 Task: Find connections with filter location Sint-Katelijne-Waver with filter topic #Whatinspiresmewith filter profile language Spanish with filter current company Zepto with filter school Siva Sivani Institute Of Management with filter industry Internet News with filter service category Web Design with filter keywords title Social Worker
Action: Mouse scrolled (798, 733) with delta (0, 1)
Screenshot: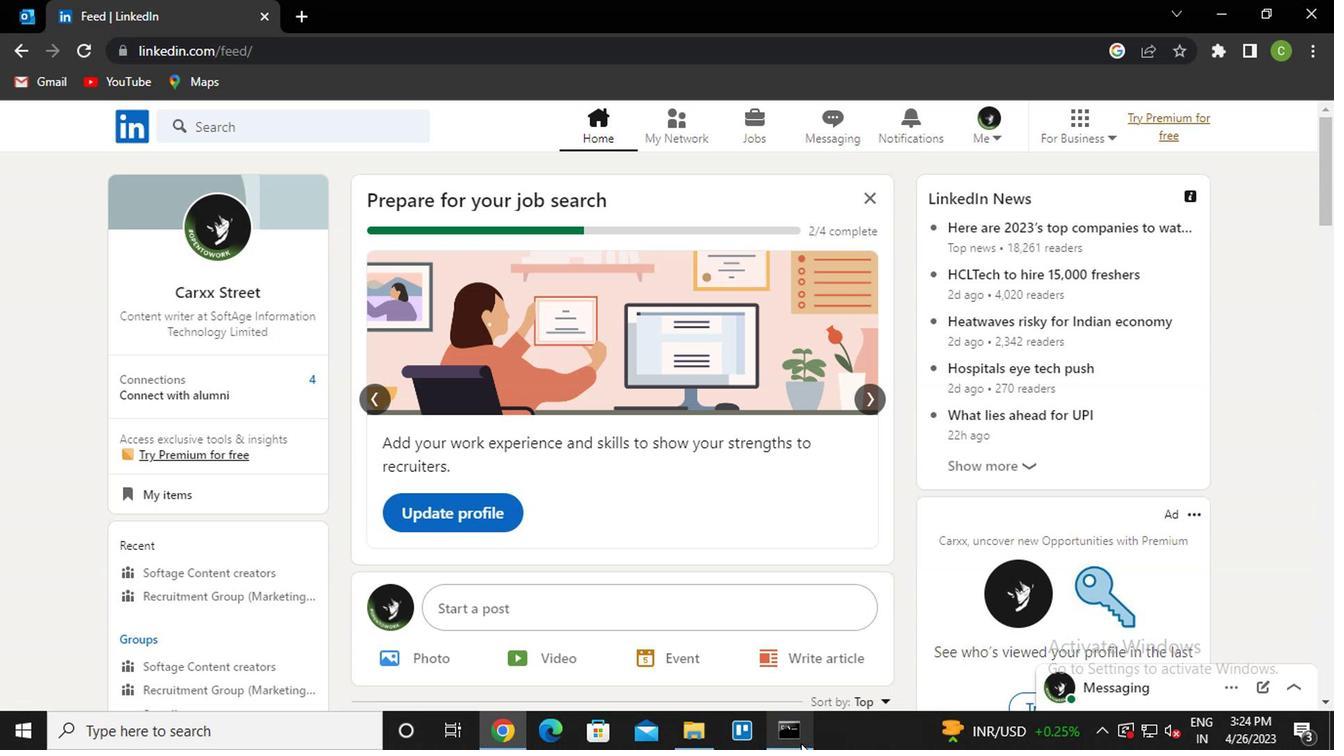 
Action: Mouse moved to (706, 125)
Screenshot: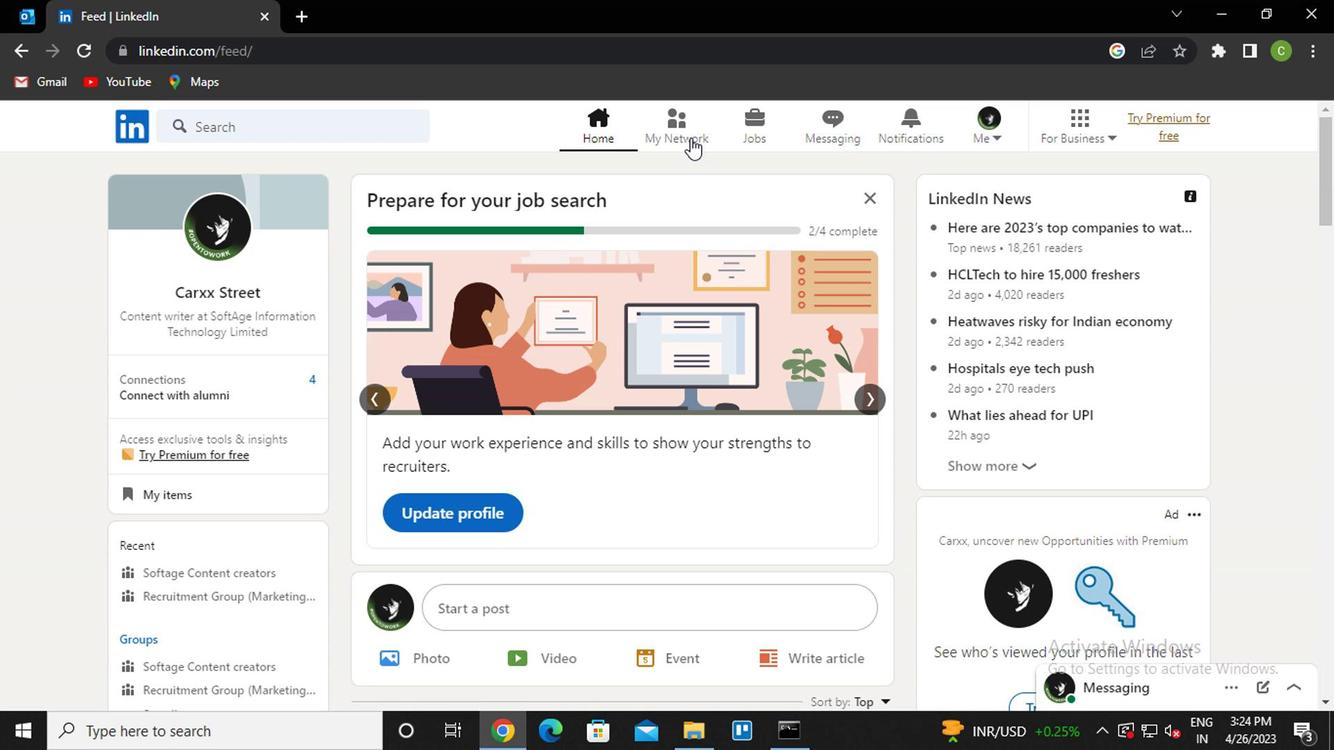 
Action: Mouse pressed left at (706, 125)
Screenshot: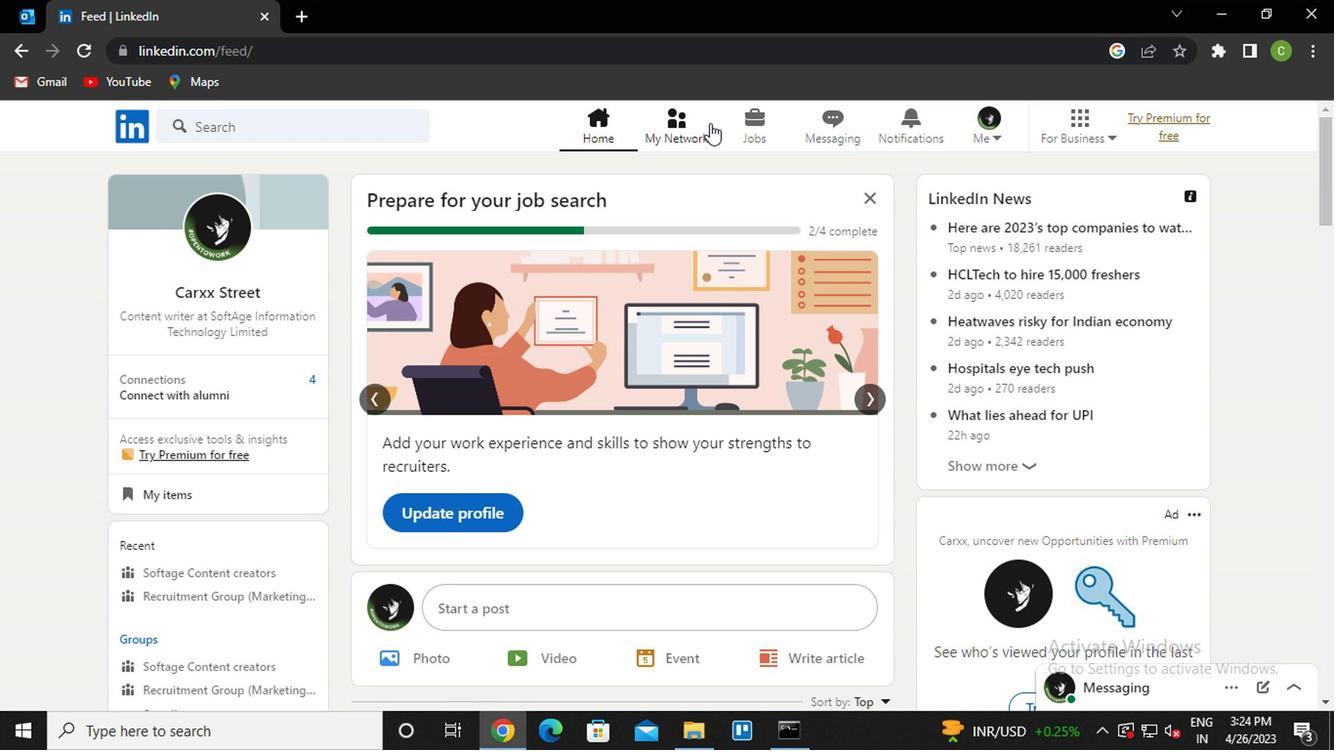 
Action: Mouse moved to (266, 248)
Screenshot: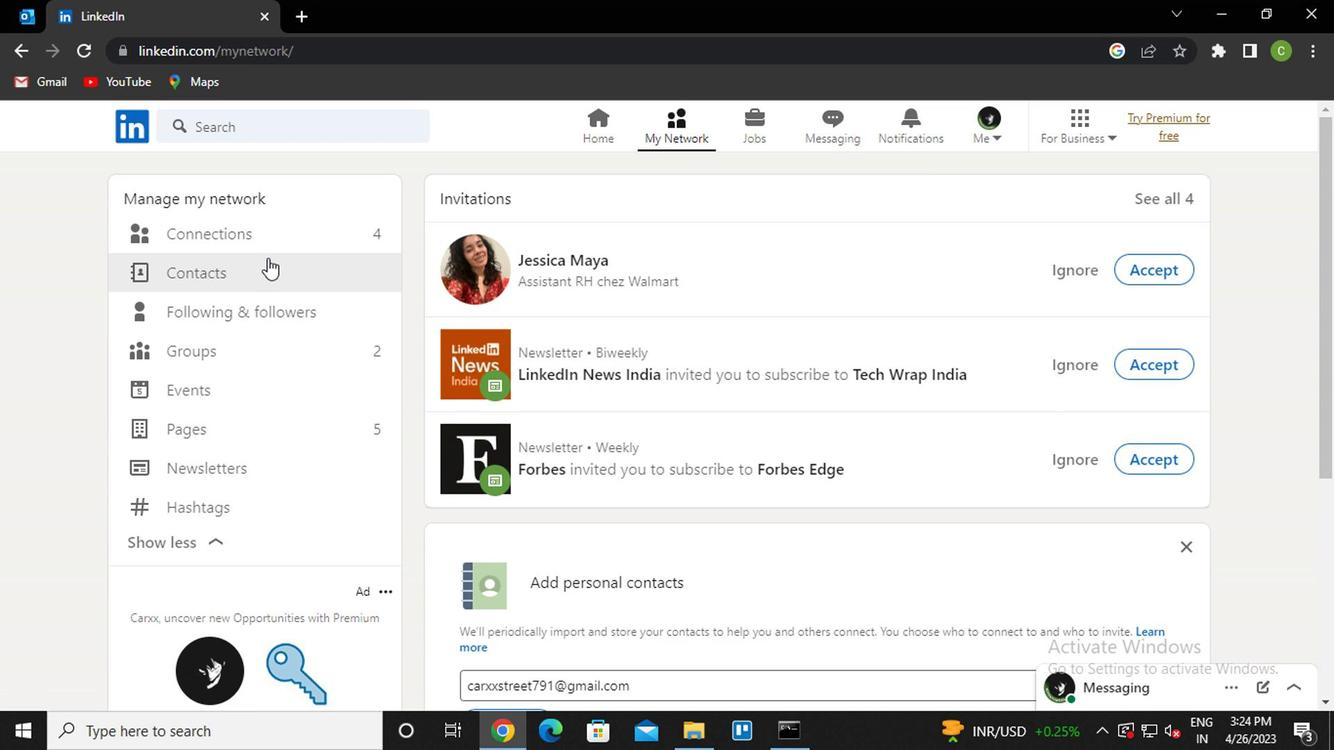 
Action: Mouse pressed left at (266, 248)
Screenshot: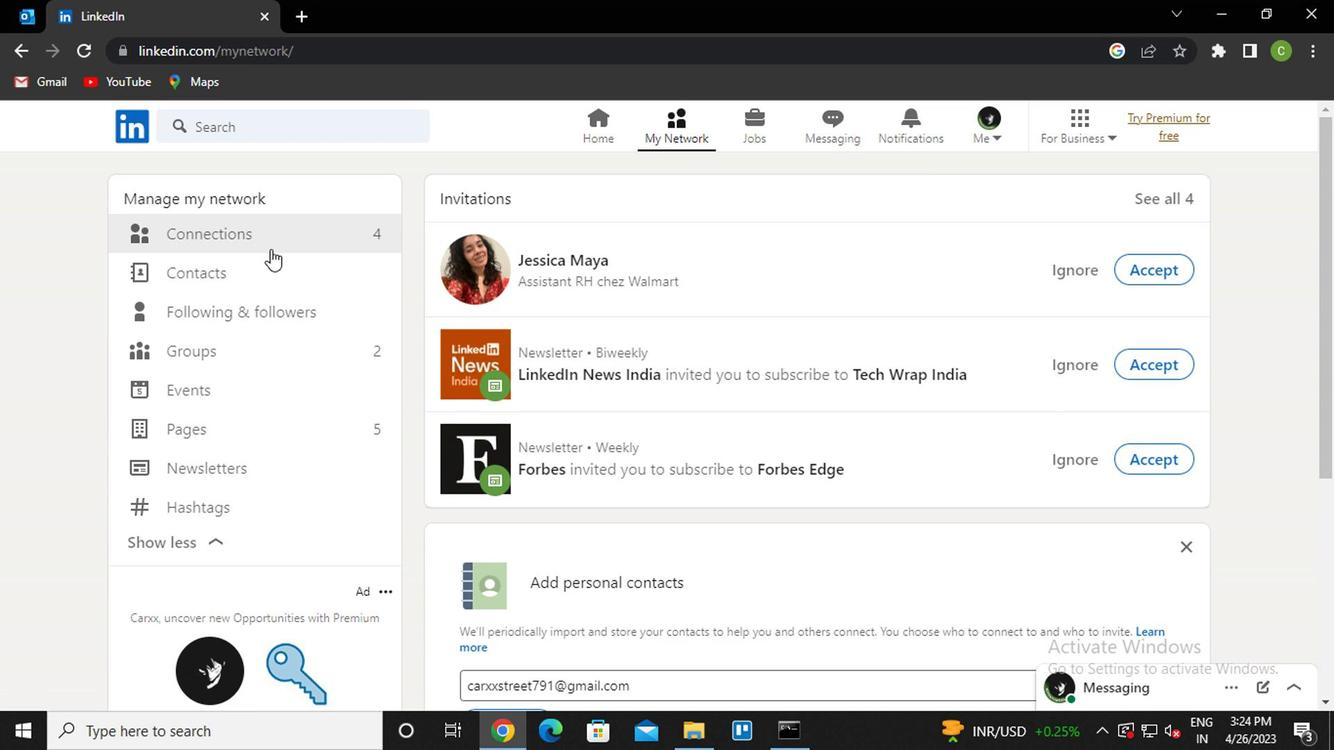 
Action: Mouse moved to (284, 239)
Screenshot: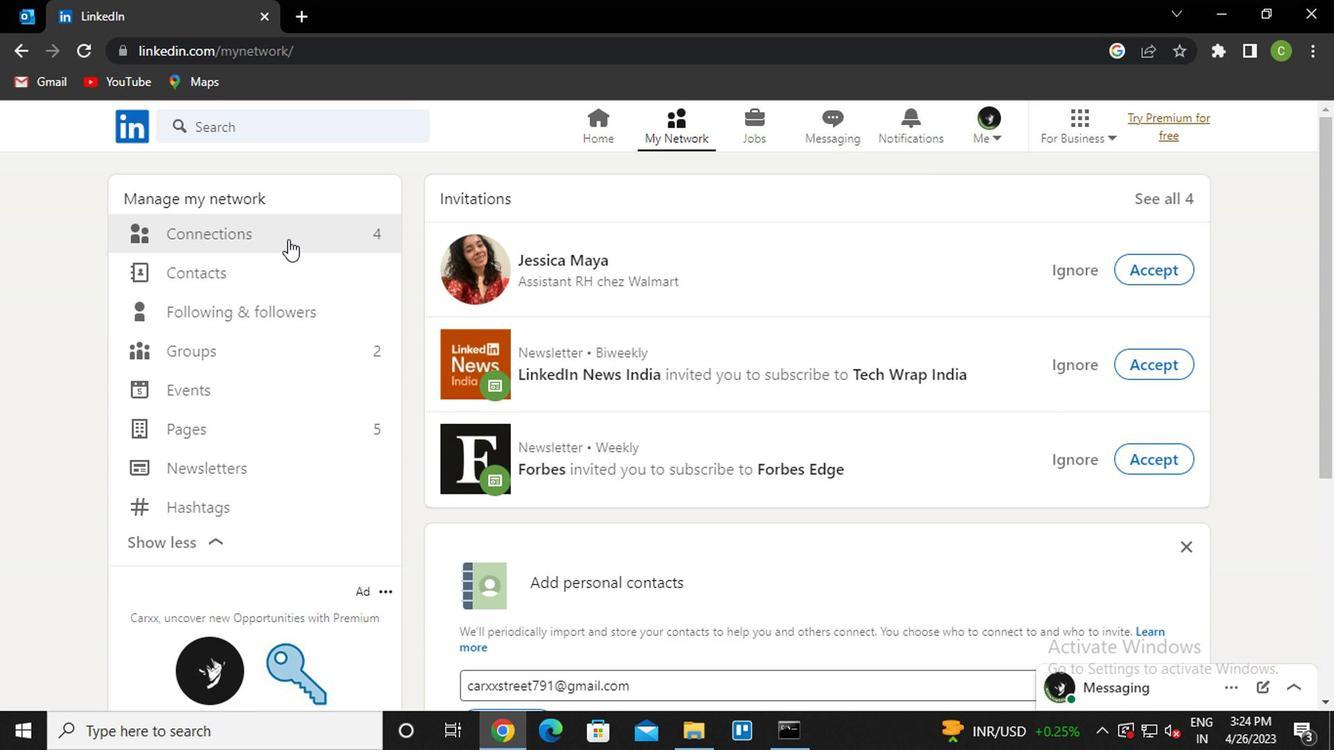 
Action: Mouse pressed left at (284, 239)
Screenshot: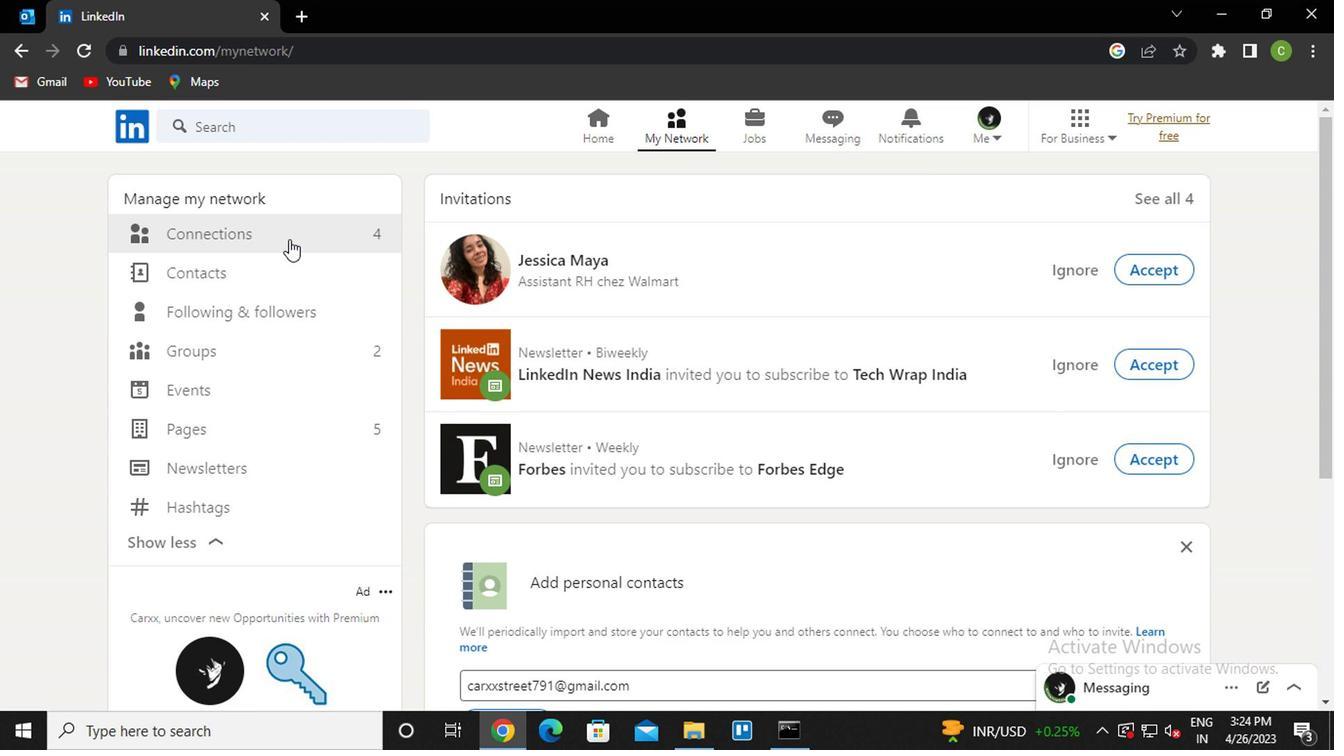 
Action: Mouse moved to (845, 240)
Screenshot: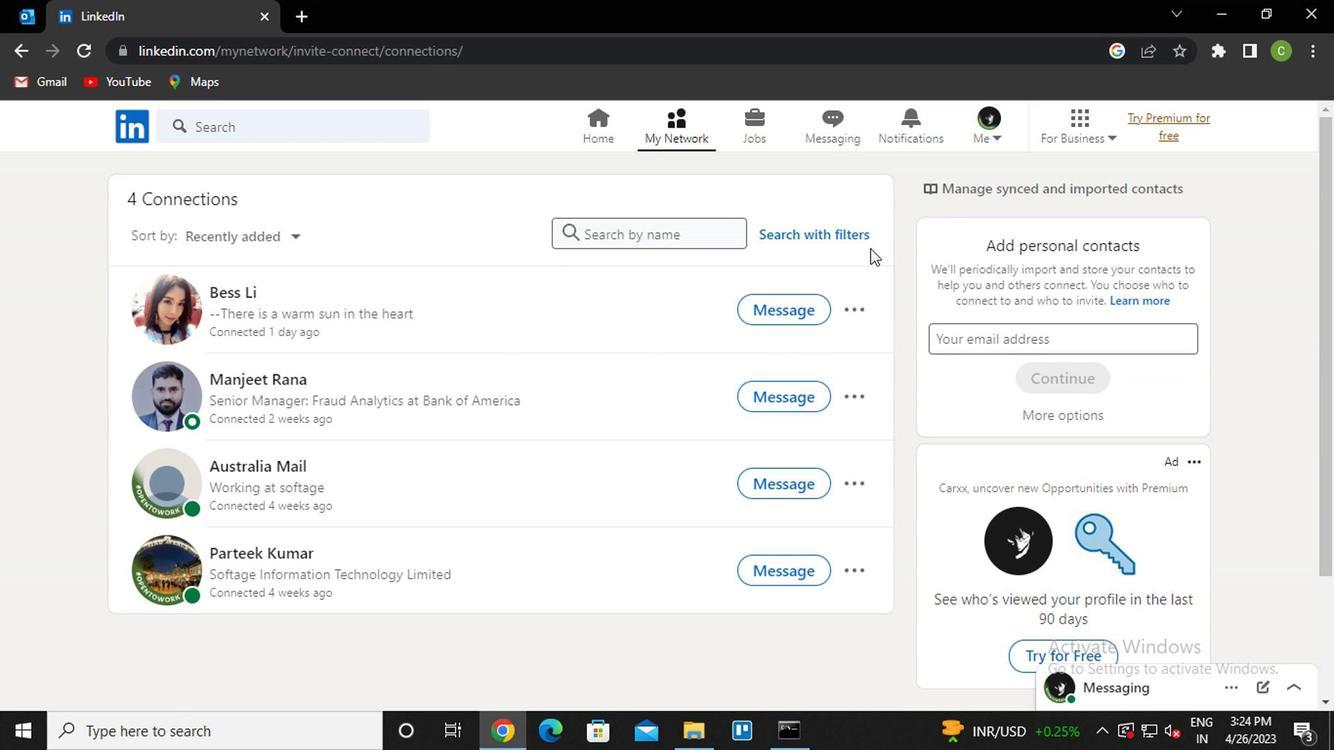 
Action: Mouse pressed left at (845, 240)
Screenshot: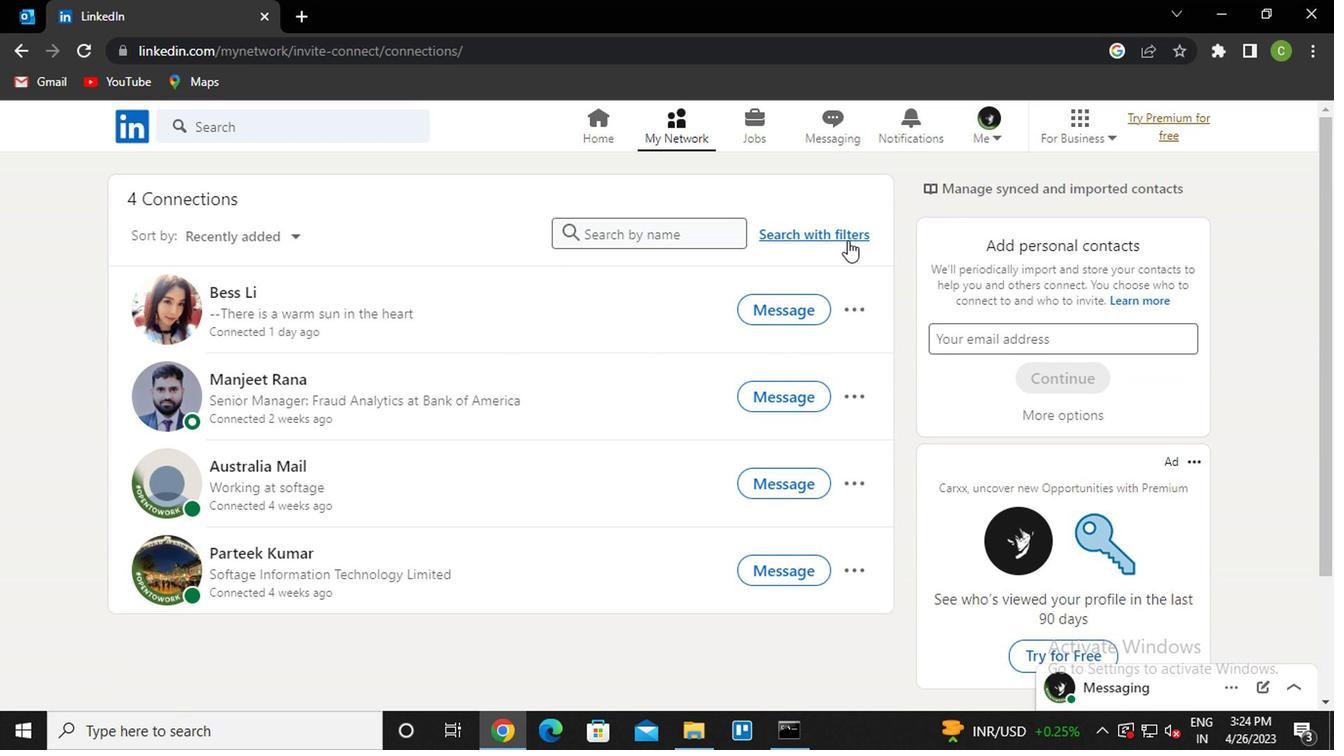 
Action: Mouse moved to (650, 168)
Screenshot: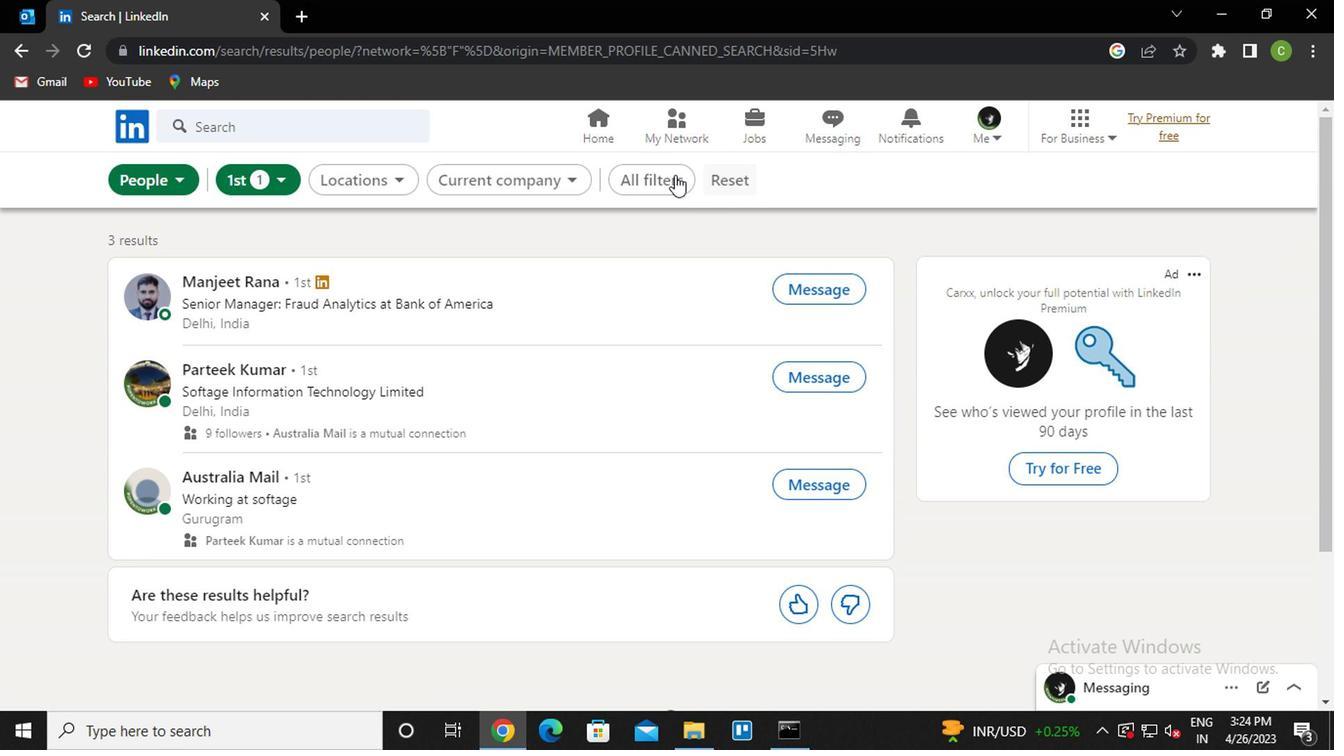 
Action: Mouse pressed left at (650, 168)
Screenshot: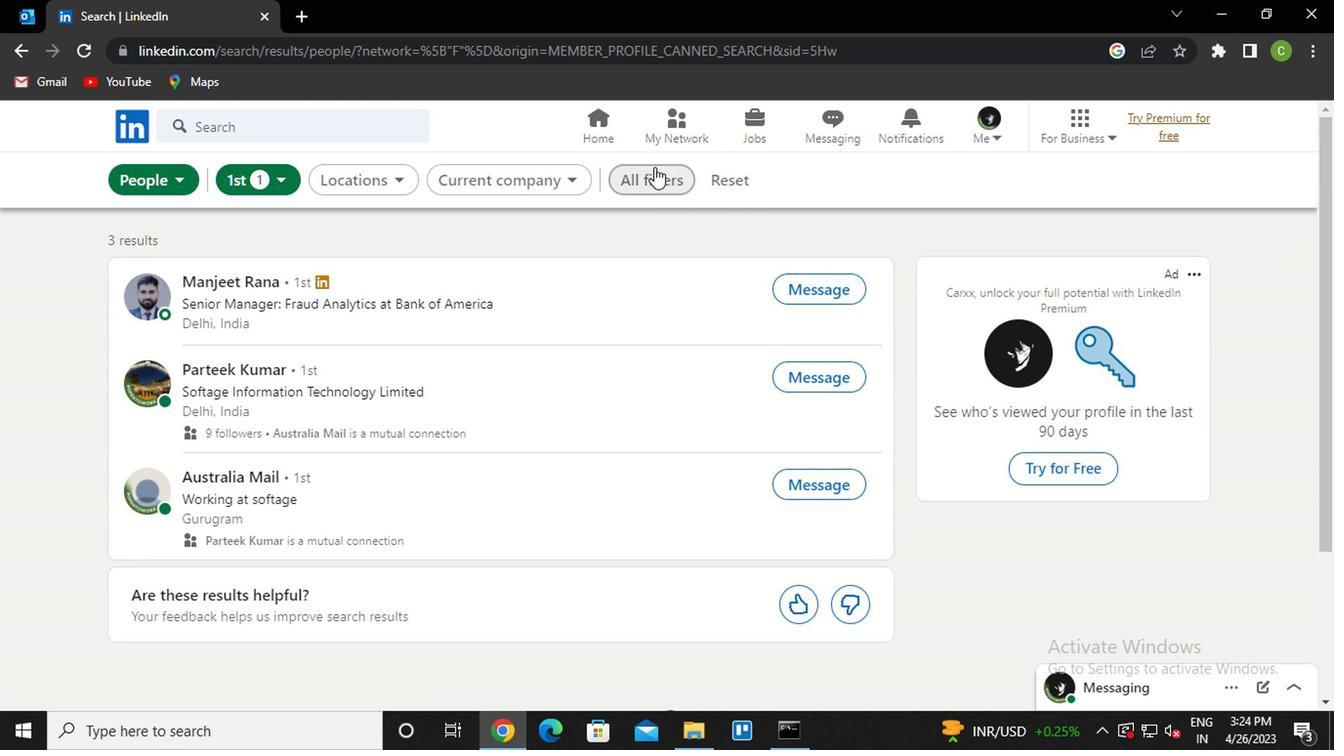 
Action: Mouse moved to (1071, 413)
Screenshot: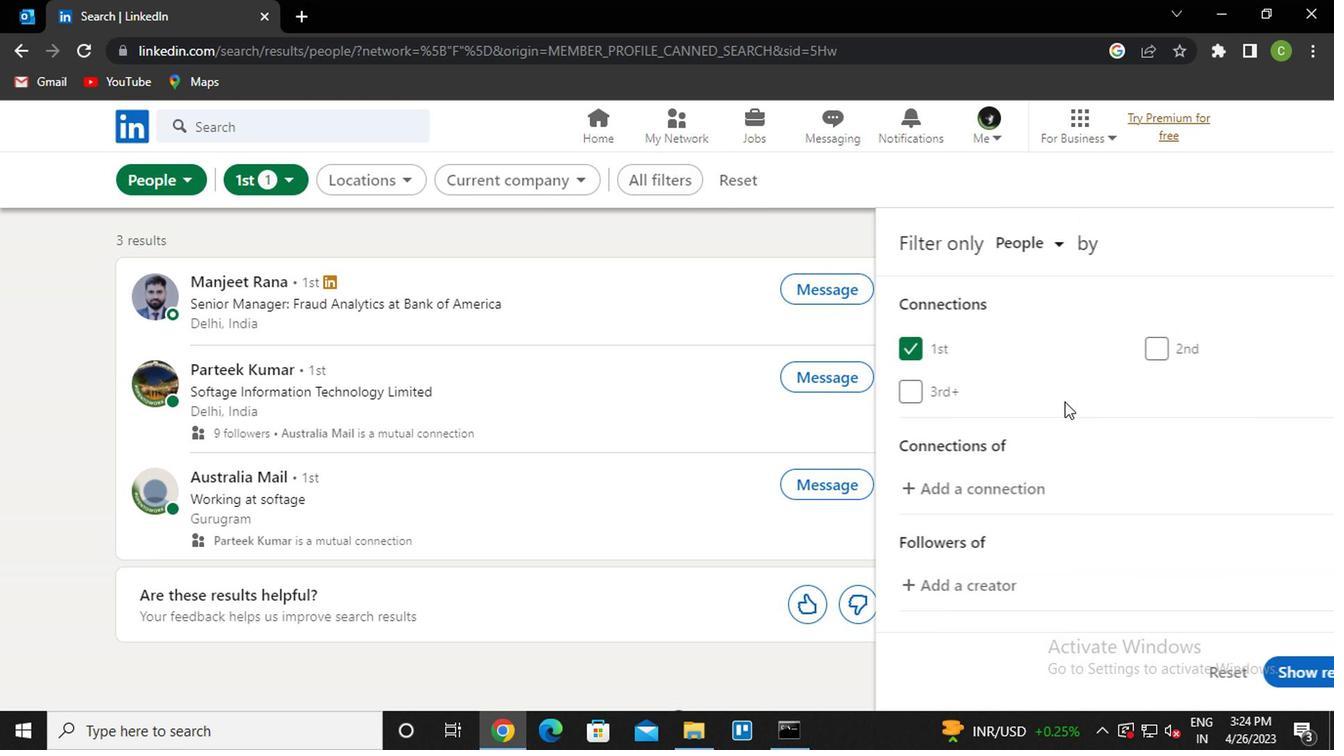 
Action: Mouse scrolled (1071, 412) with delta (0, 0)
Screenshot: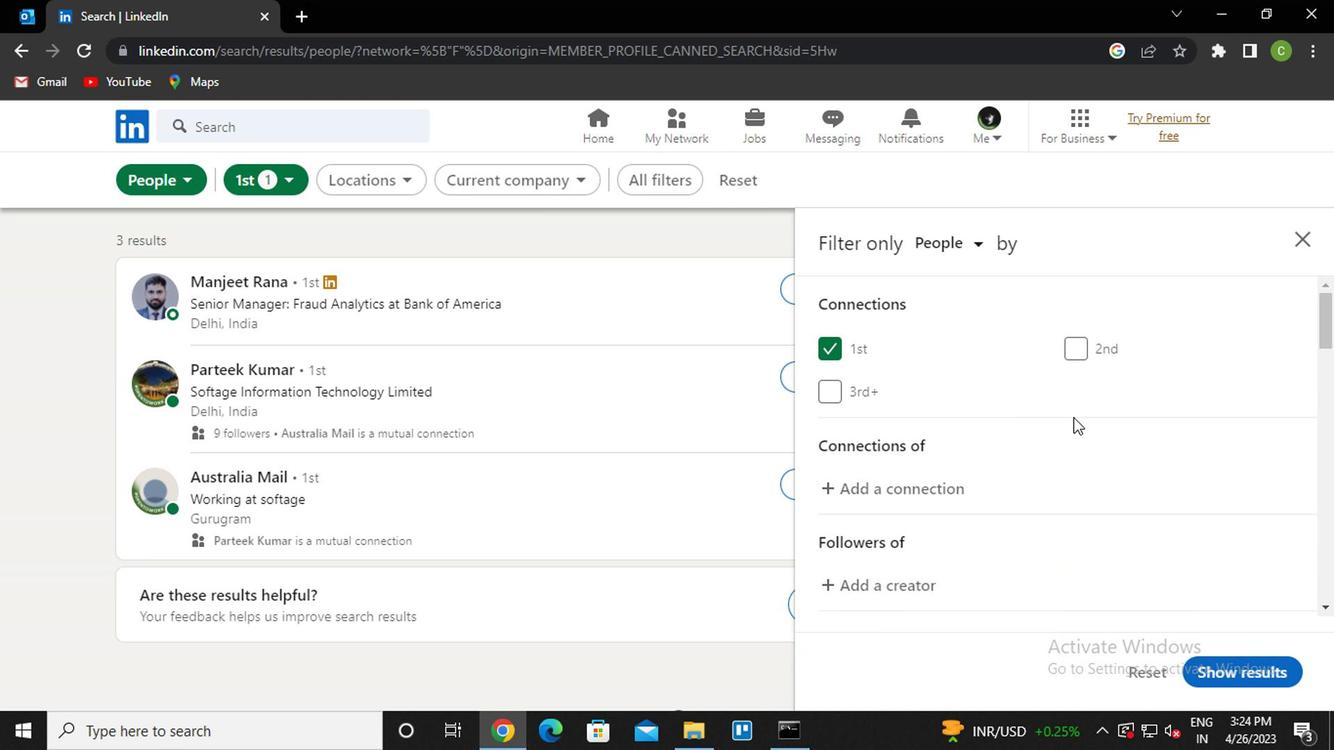 
Action: Mouse scrolled (1071, 412) with delta (0, 0)
Screenshot: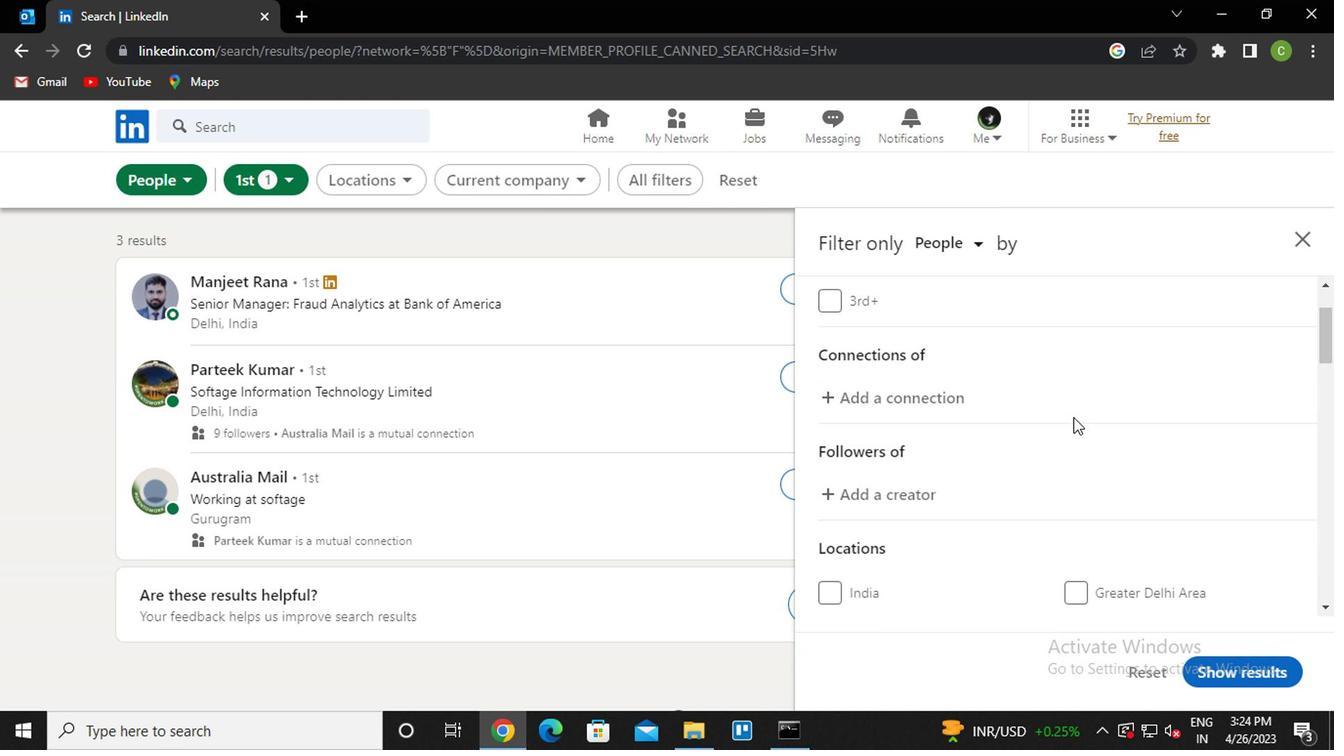 
Action: Mouse moved to (980, 420)
Screenshot: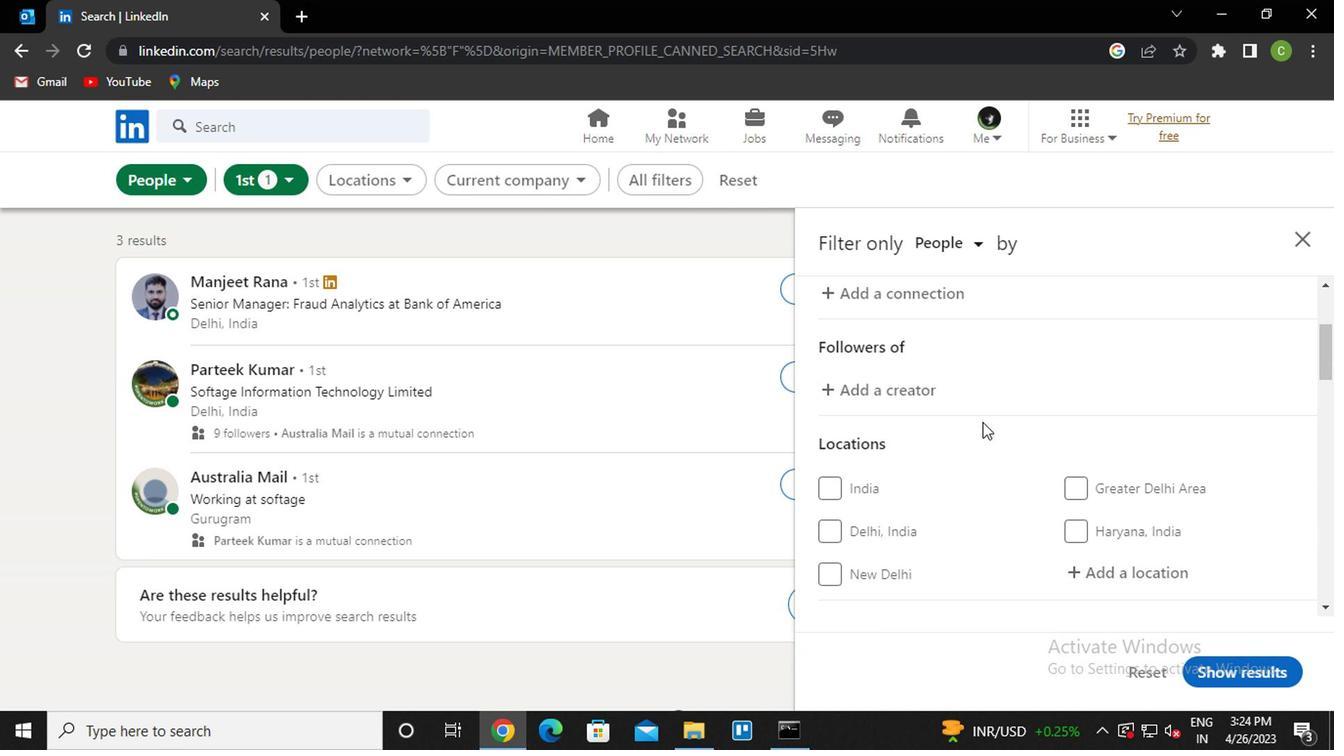
Action: Mouse scrolled (980, 419) with delta (0, -1)
Screenshot: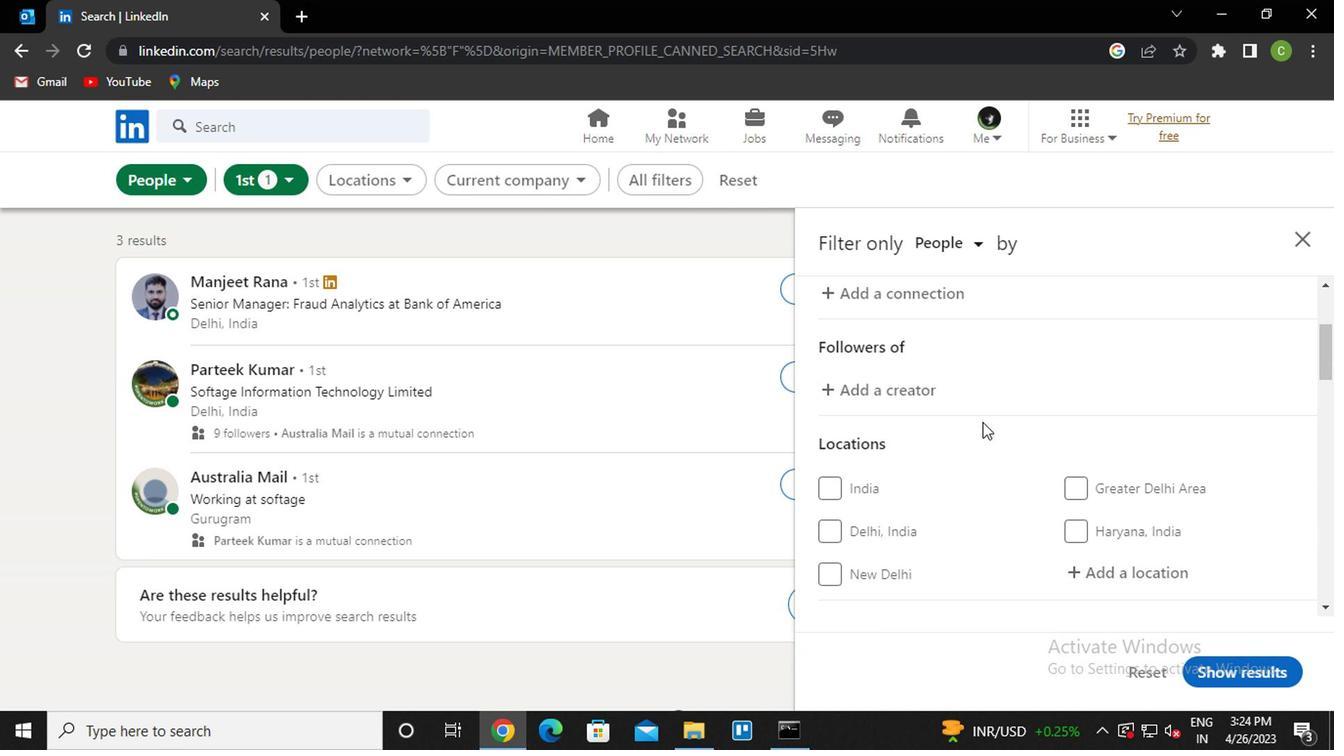 
Action: Mouse moved to (1004, 485)
Screenshot: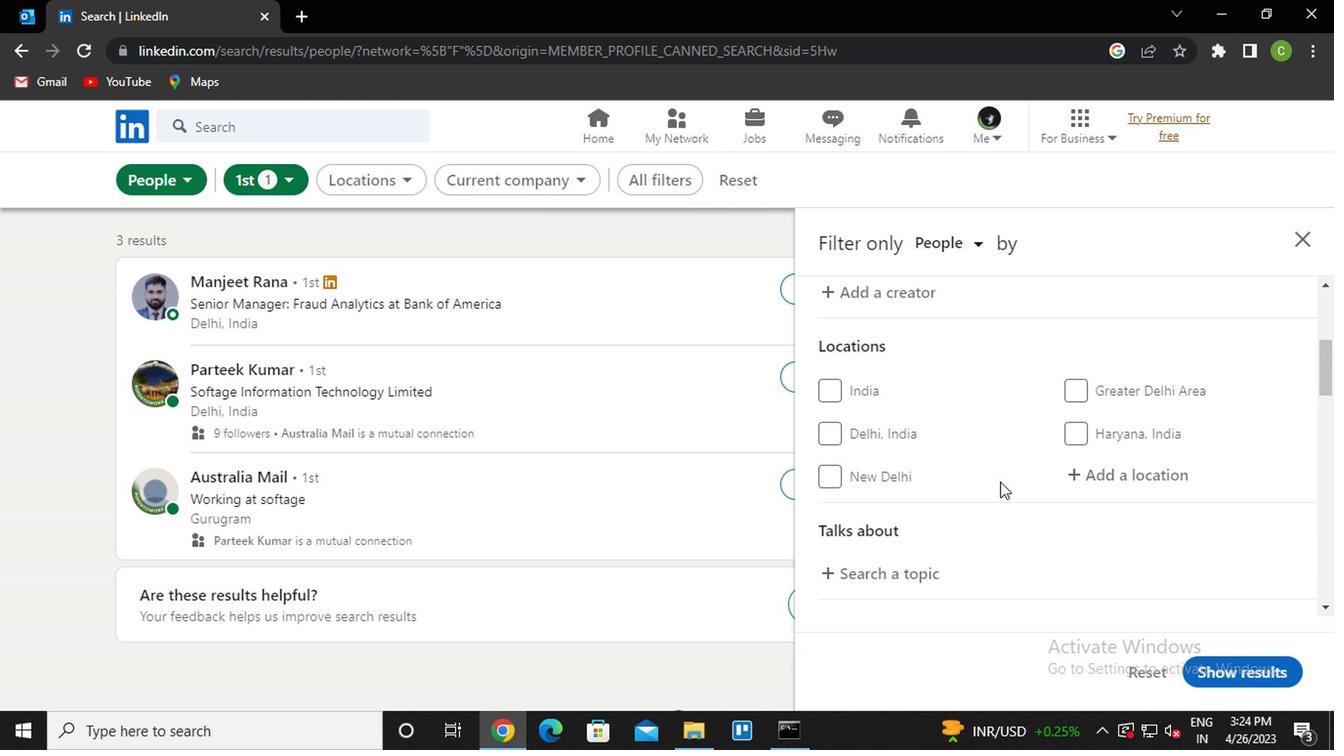 
Action: Mouse scrolled (1004, 485) with delta (0, 0)
Screenshot: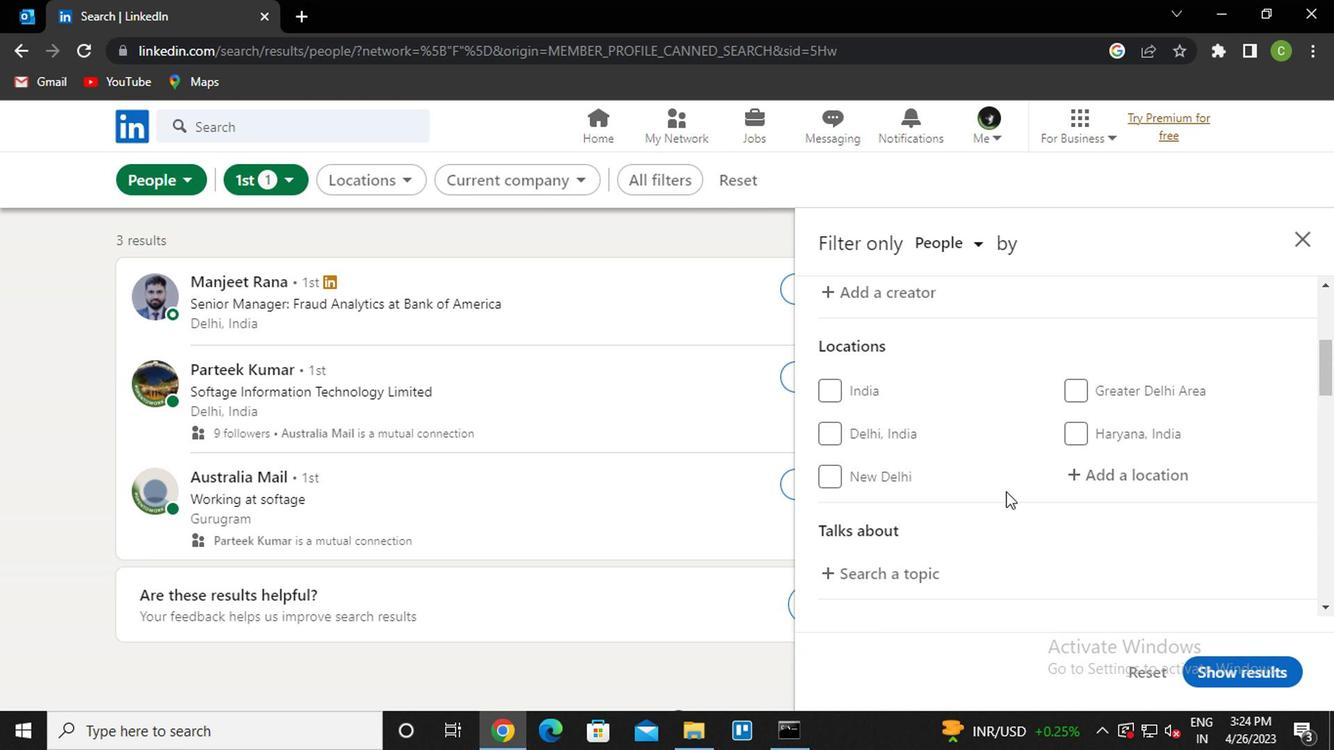 
Action: Mouse moved to (1141, 382)
Screenshot: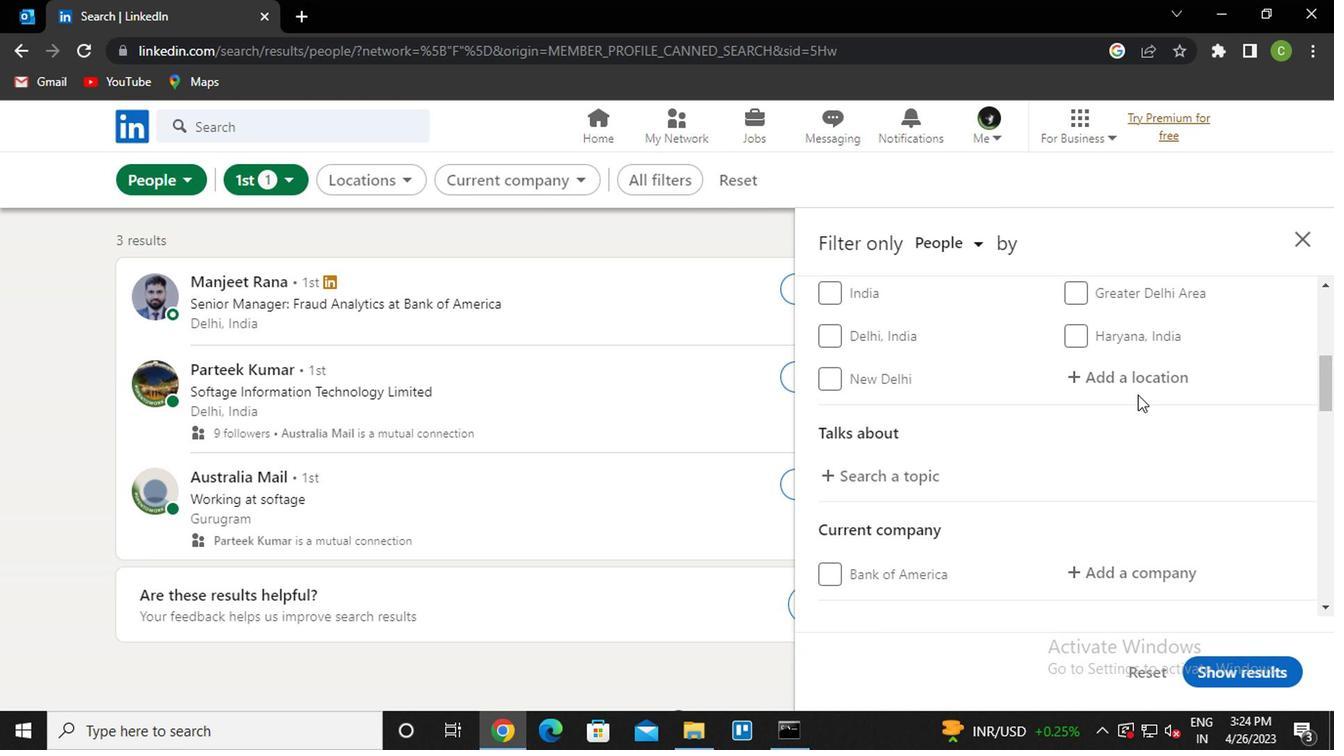 
Action: Mouse pressed left at (1141, 382)
Screenshot: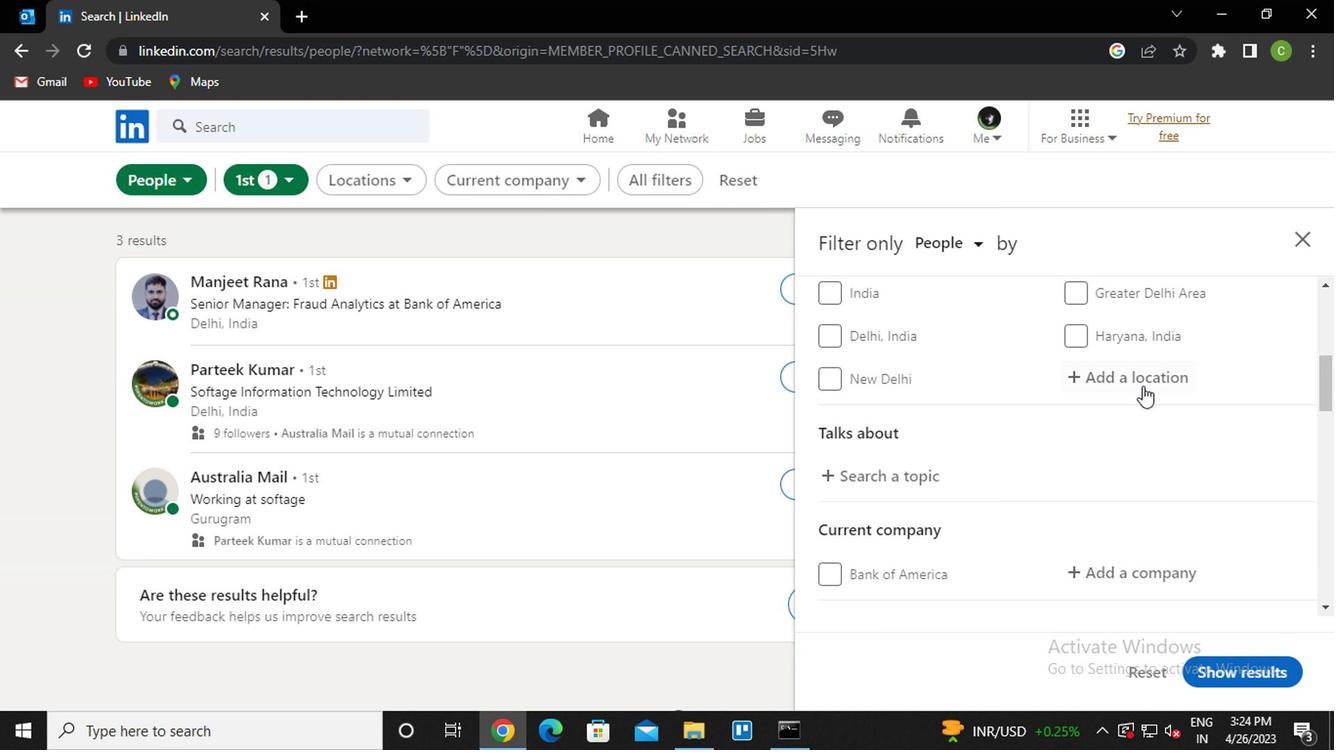 
Action: Key pressed s<Key.caps_lock>int-<Key.caps_lock>k<Key.caps_lock>ate<Key.down><Key.enter>
Screenshot: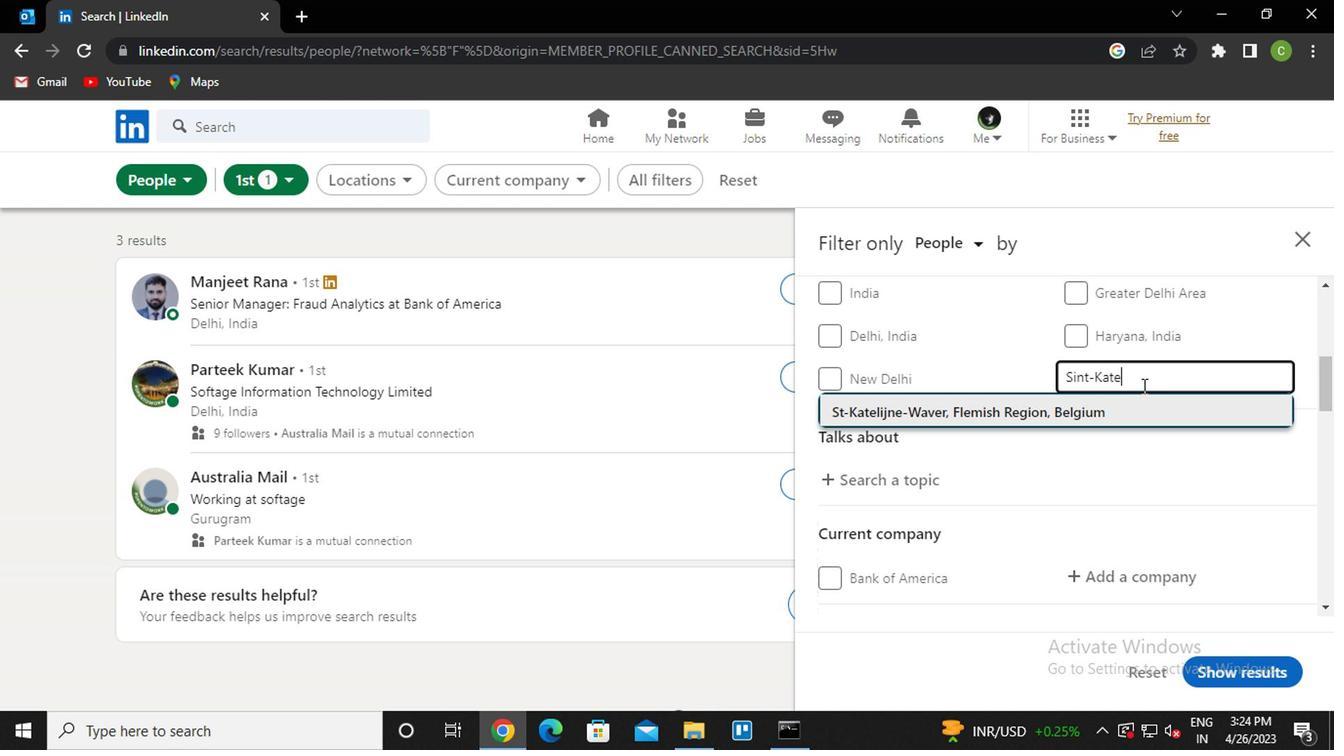 
Action: Mouse scrolled (1141, 382) with delta (0, 0)
Screenshot: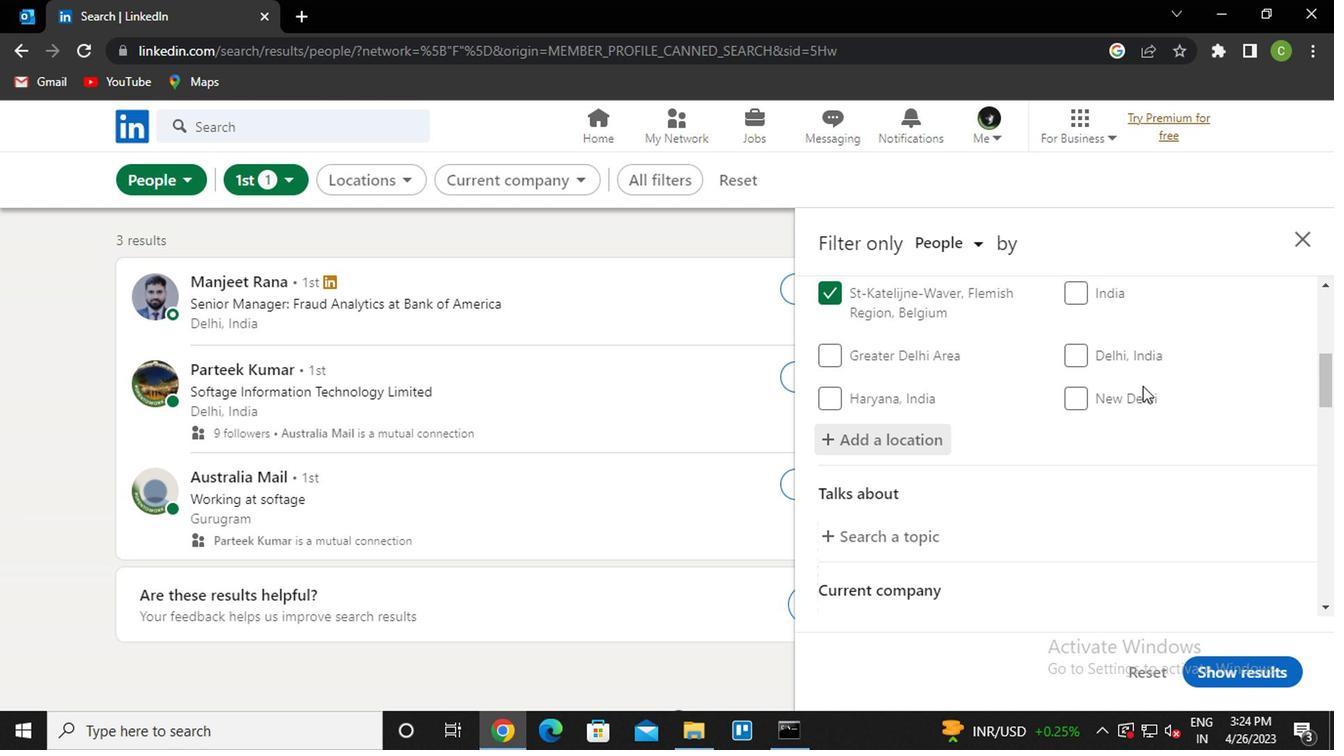 
Action: Mouse moved to (894, 426)
Screenshot: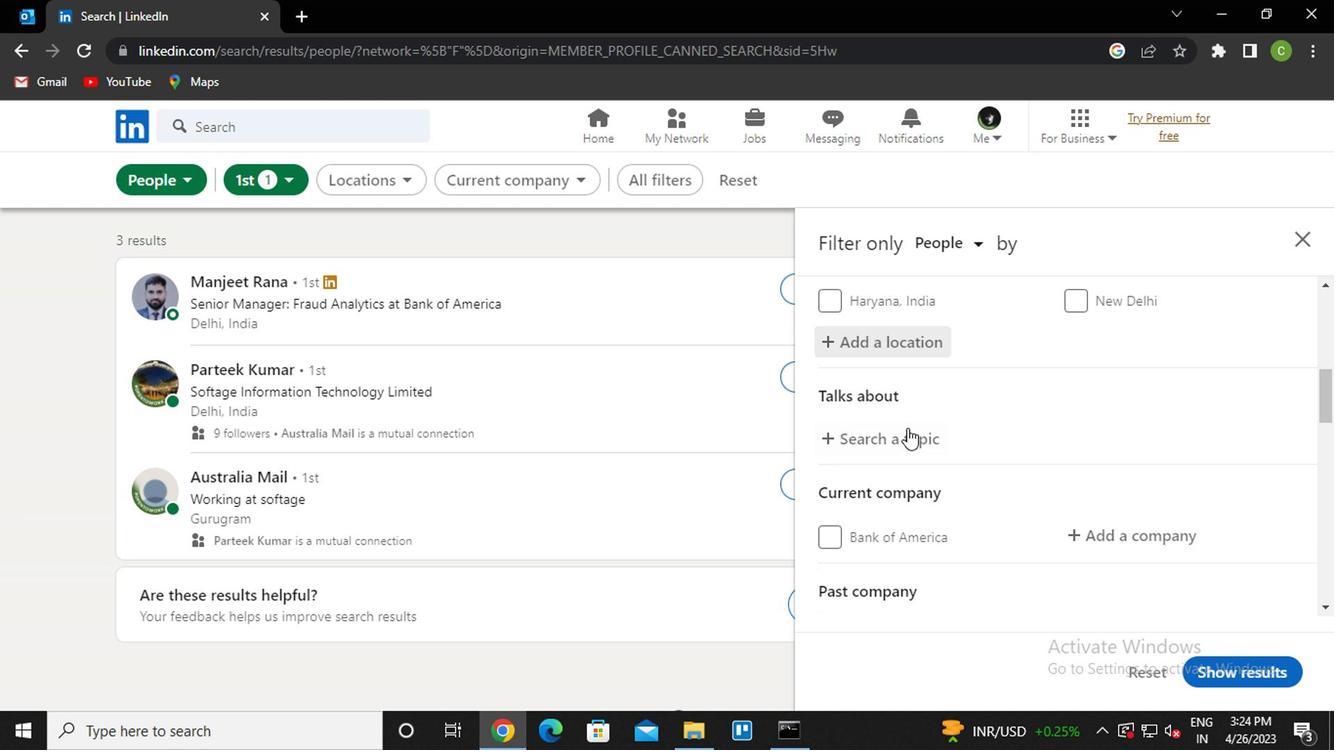 
Action: Mouse pressed left at (894, 426)
Screenshot: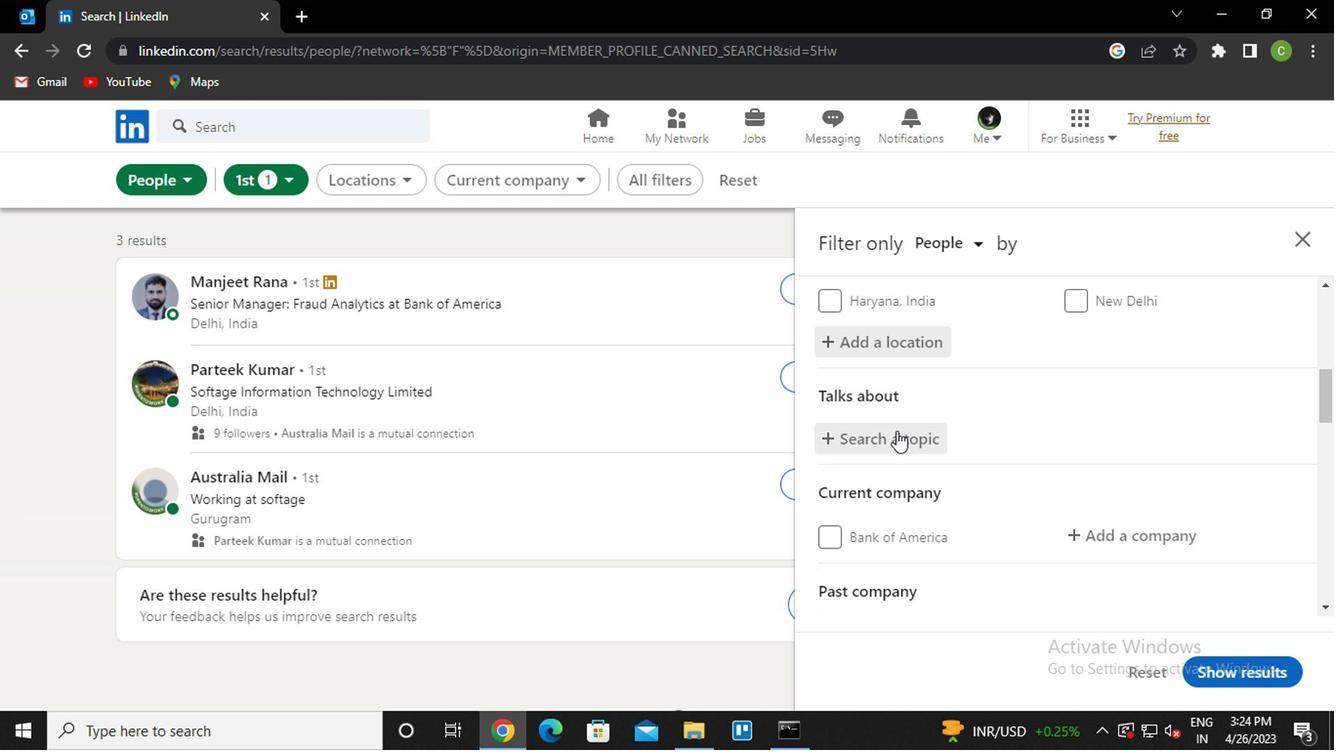 
Action: Key pressed <Key.caps_lock>w<Key.caps_lock>hatinspire<Key.down><Key.enter>
Screenshot: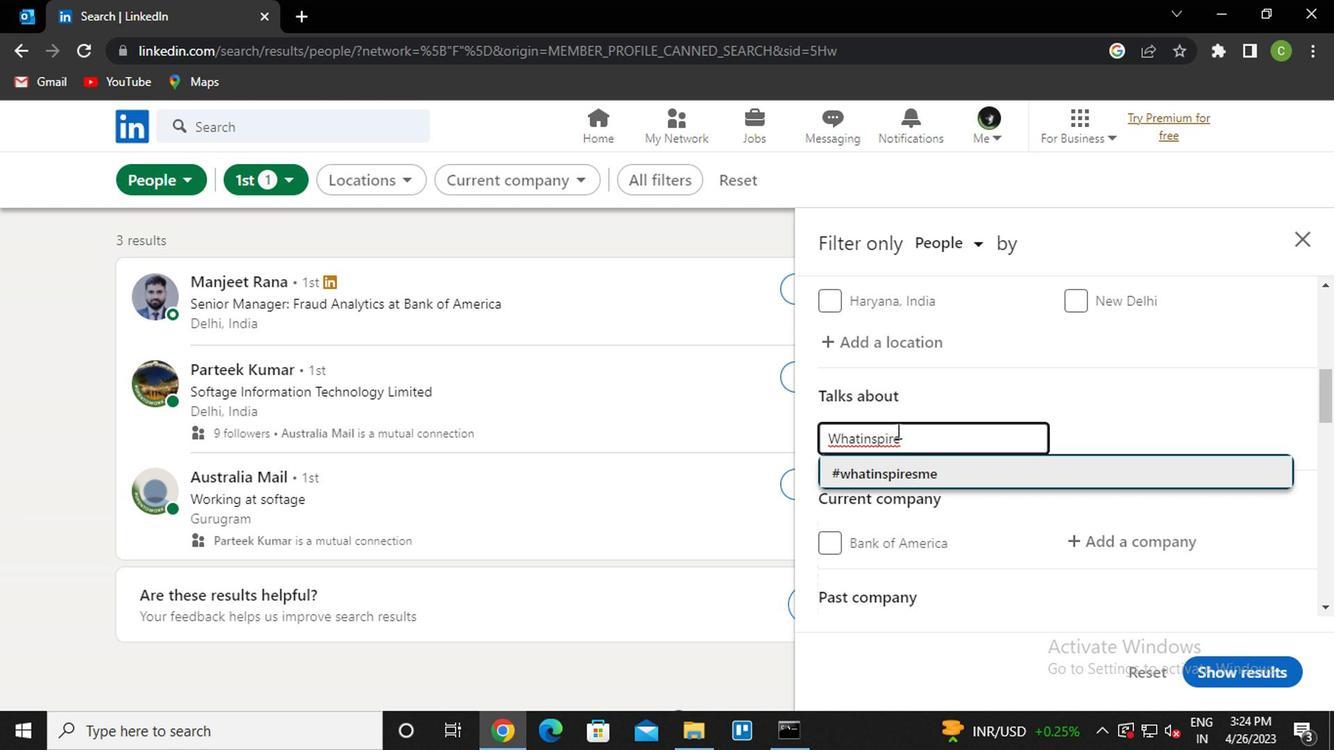 
Action: Mouse moved to (1023, 426)
Screenshot: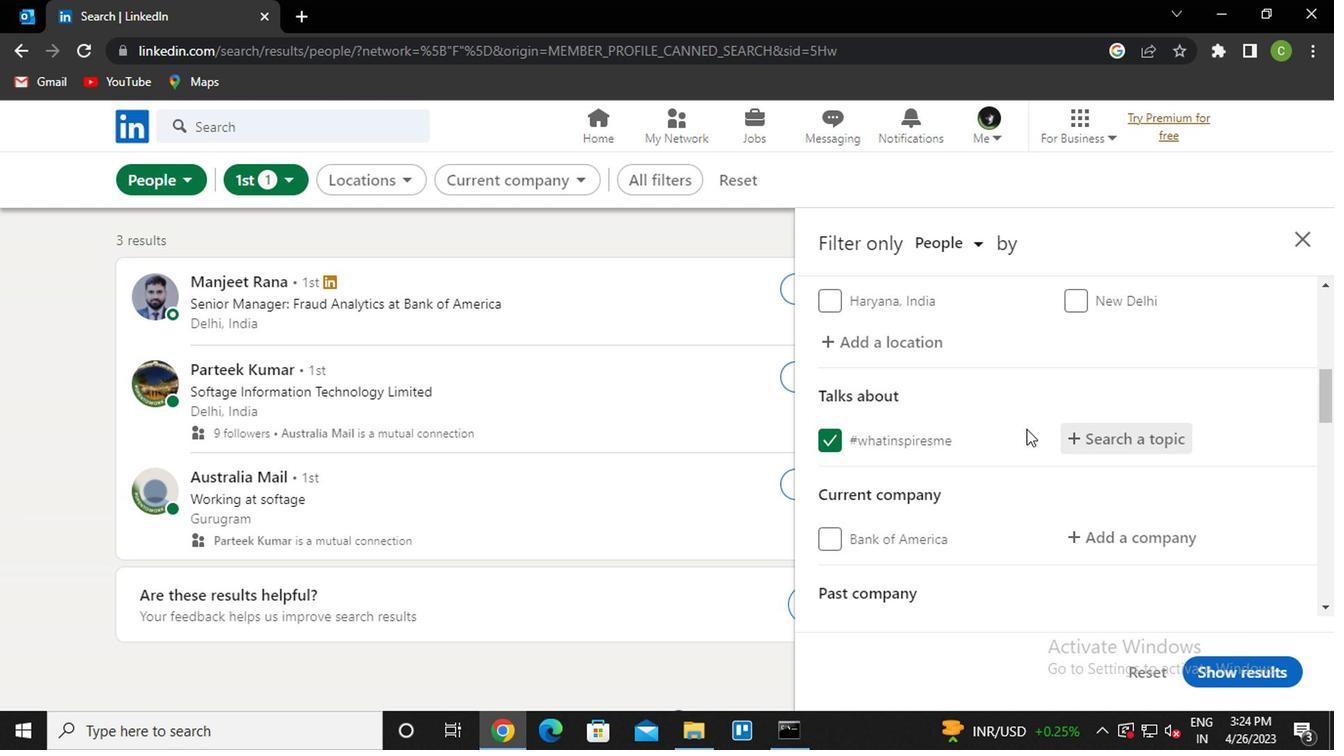 
Action: Mouse scrolled (1023, 424) with delta (0, -1)
Screenshot: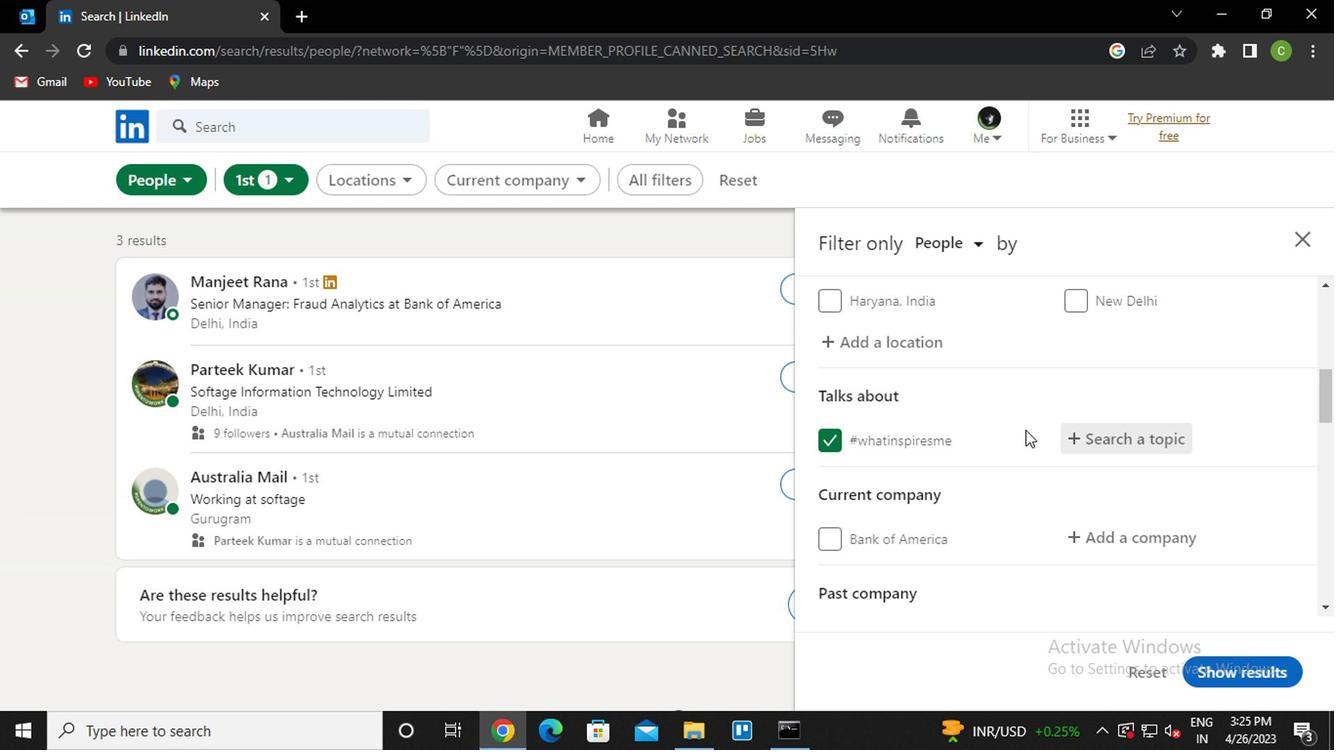 
Action: Mouse moved to (1097, 436)
Screenshot: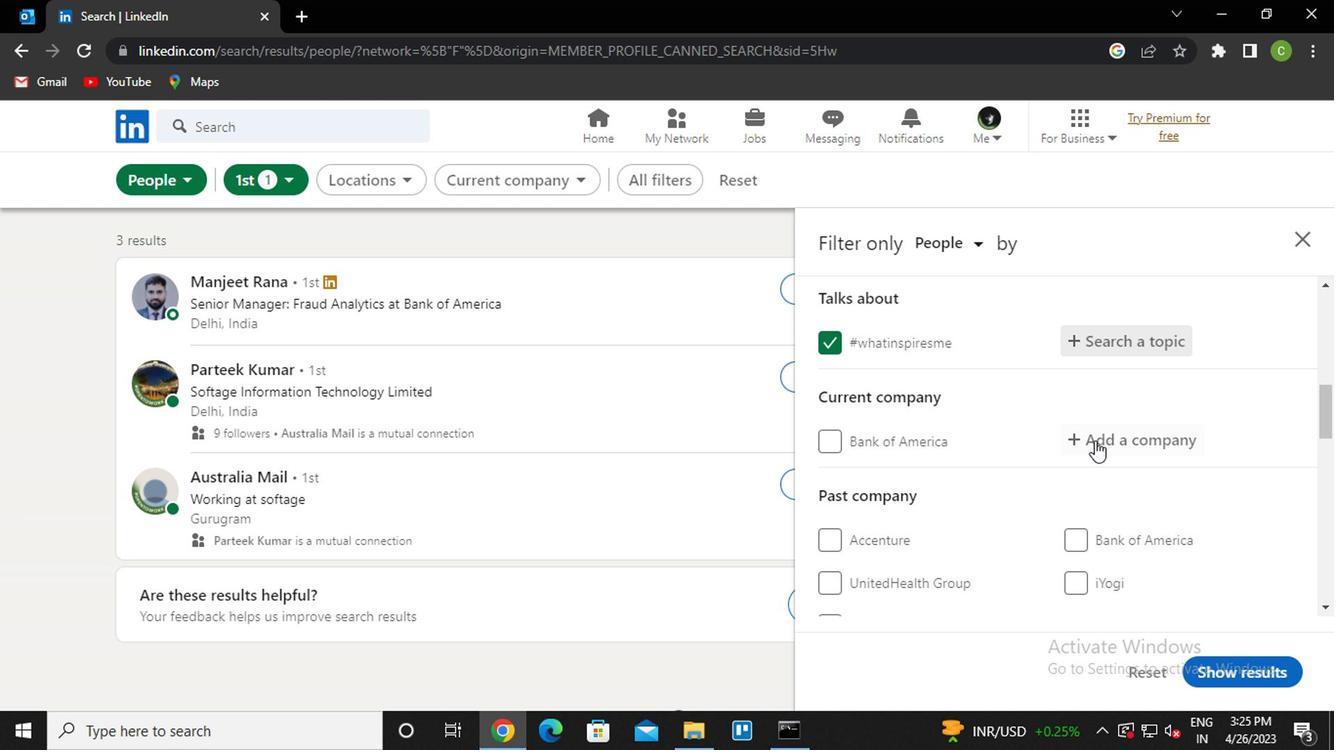 
Action: Mouse pressed left at (1097, 436)
Screenshot: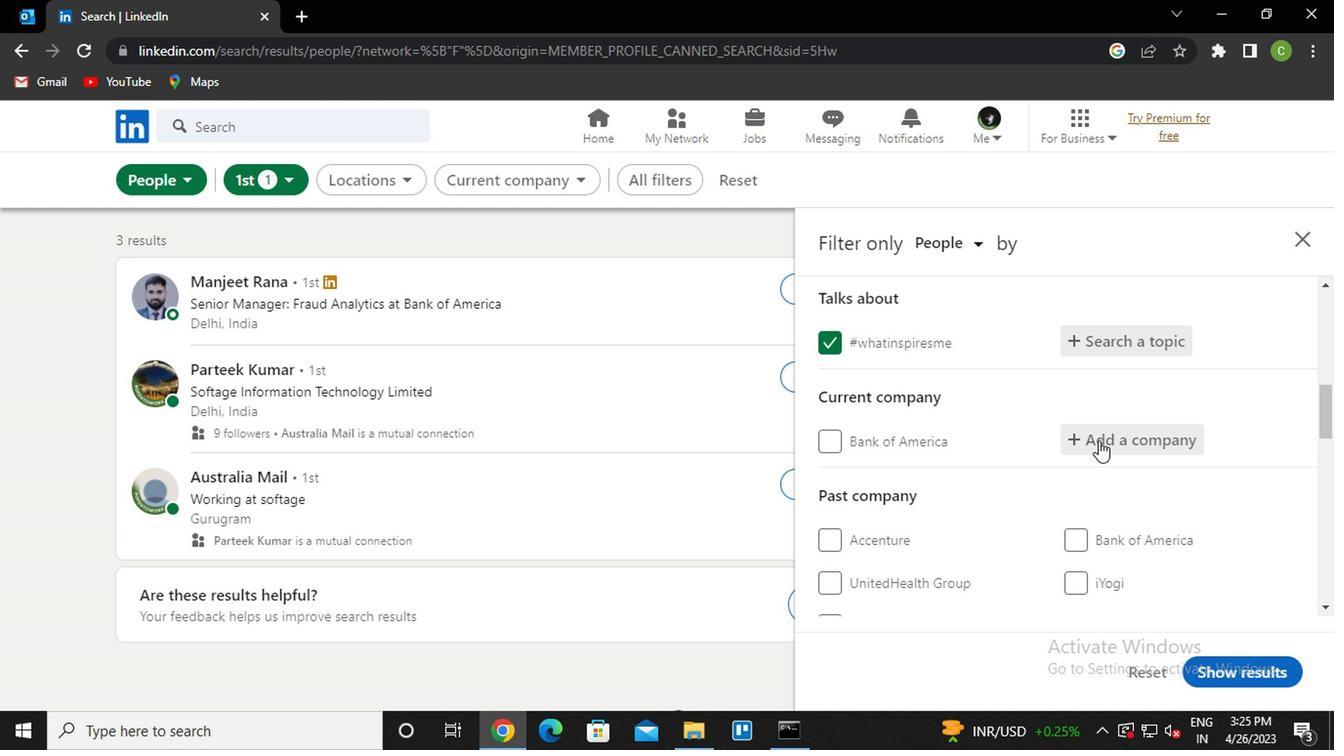 
Action: Mouse moved to (1076, 432)
Screenshot: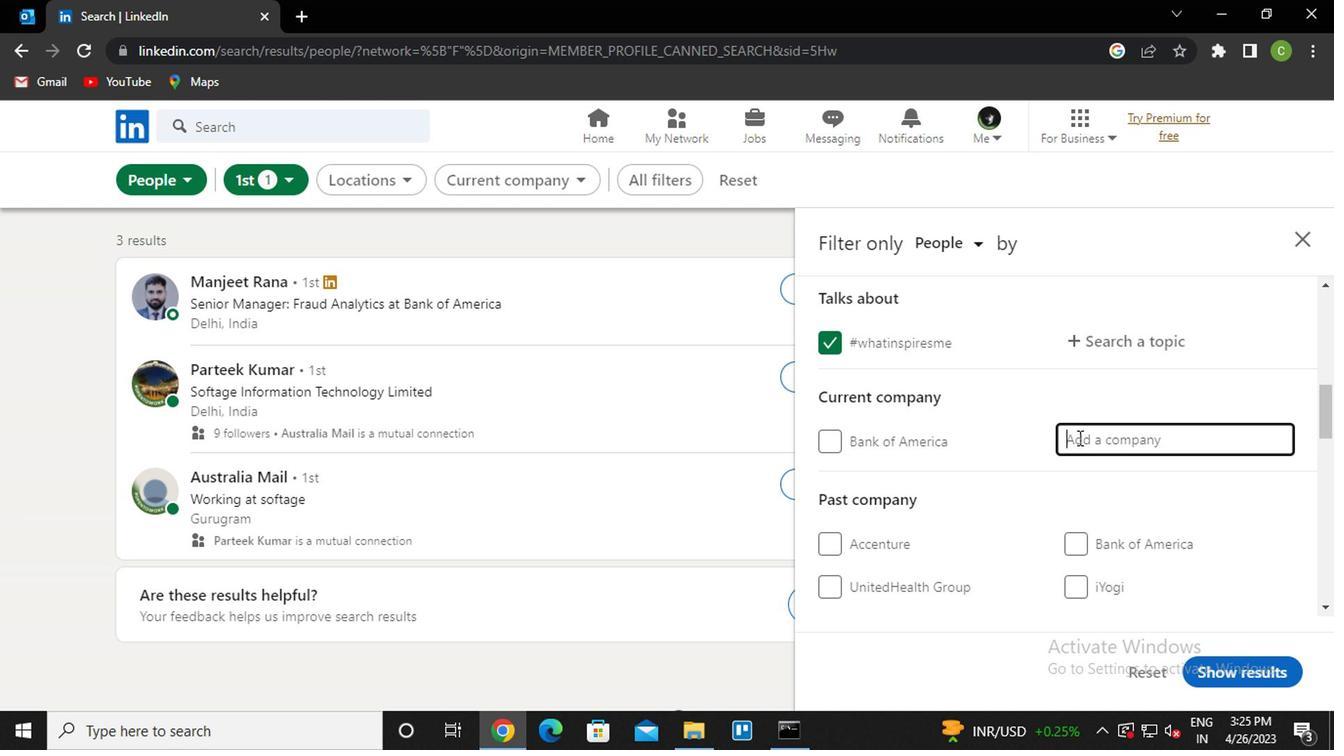 
Action: Key pressed <Key.caps_lock>z<Key.caps_lock>epto<Key.down><Key.enter>
Screenshot: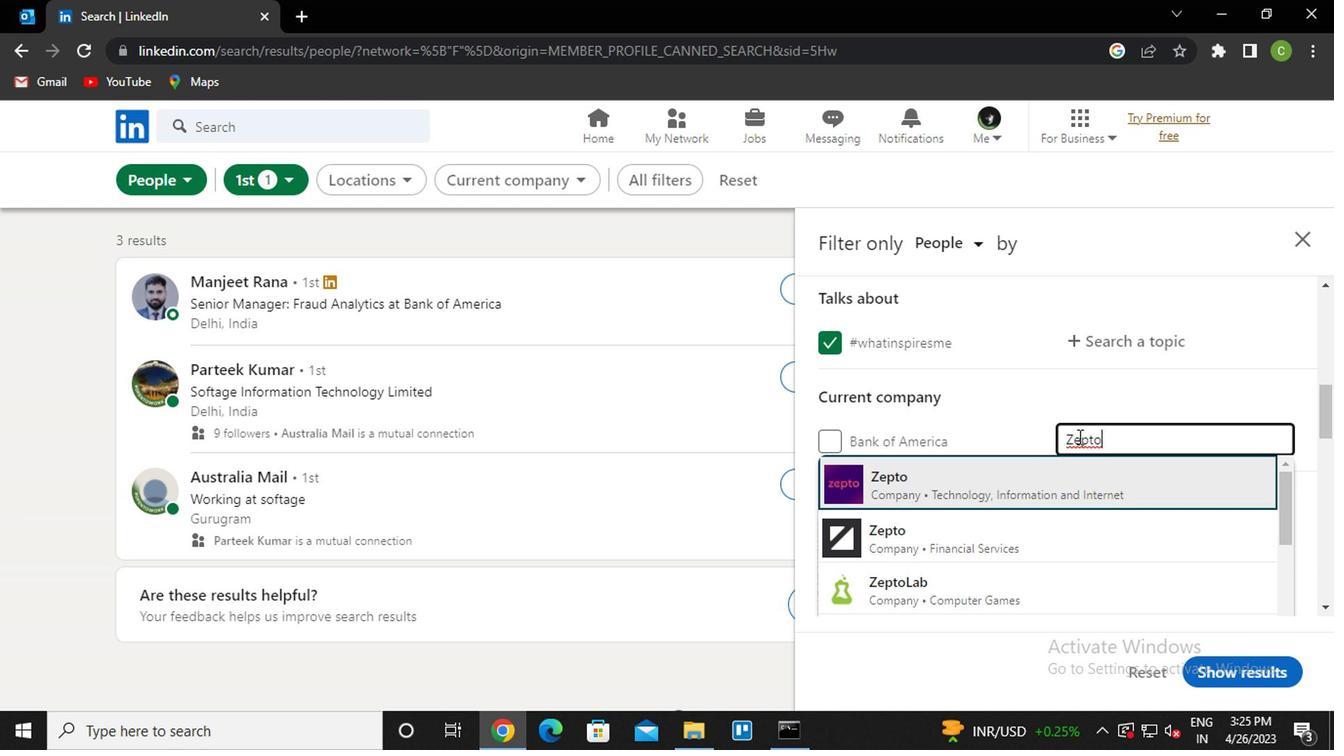 
Action: Mouse moved to (1079, 428)
Screenshot: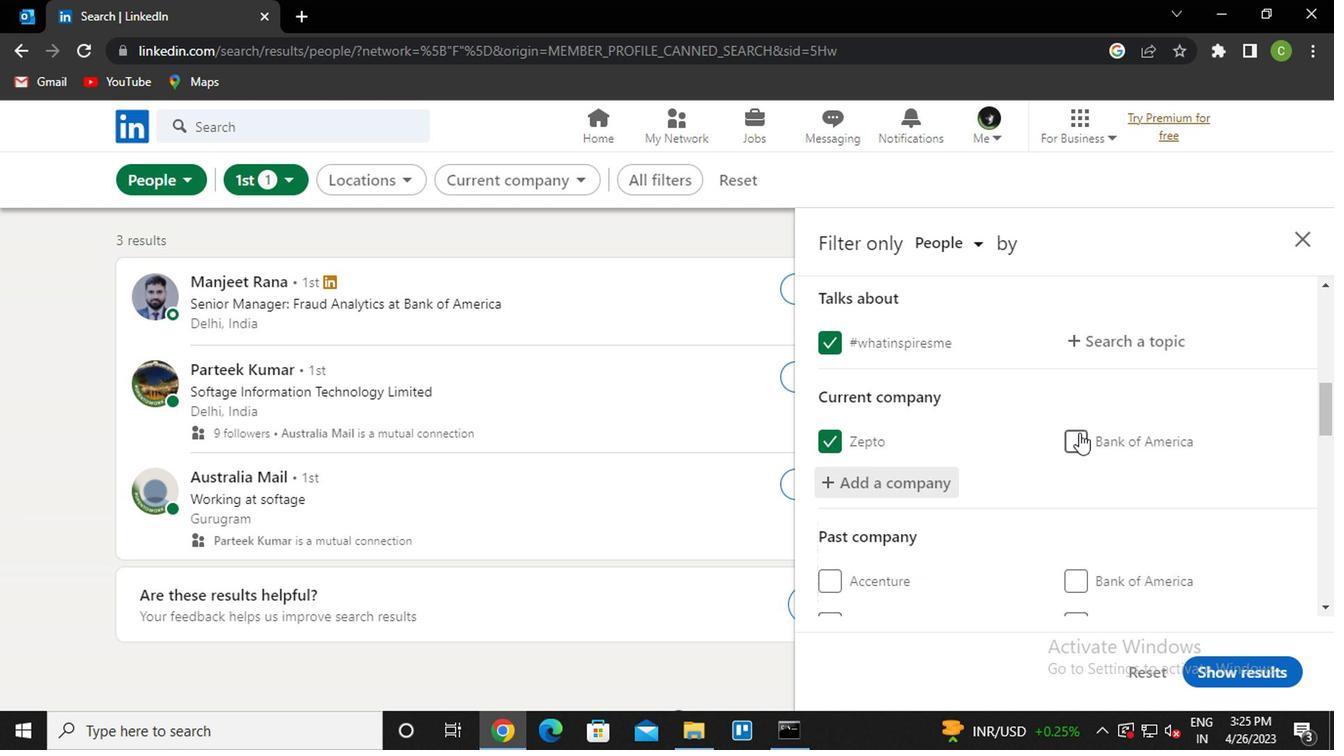 
Action: Mouse scrolled (1079, 428) with delta (0, 0)
Screenshot: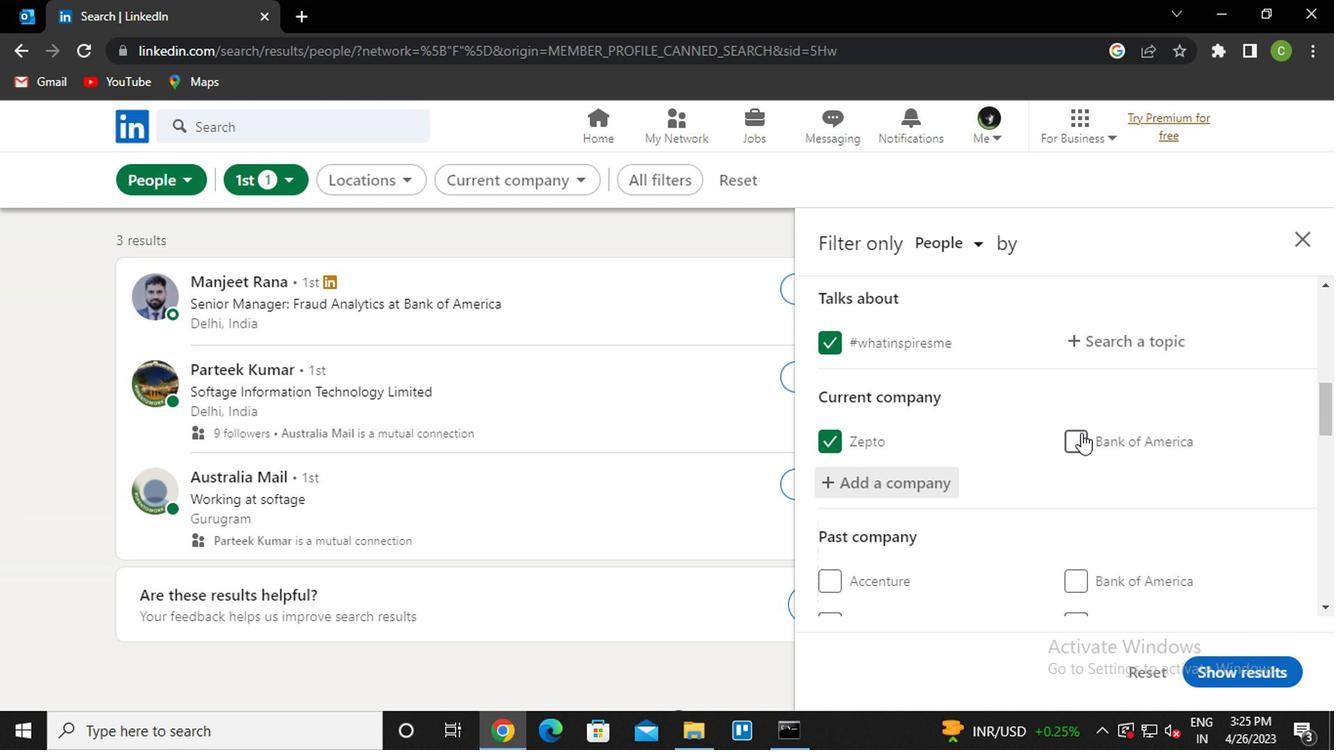 
Action: Mouse scrolled (1079, 428) with delta (0, 0)
Screenshot: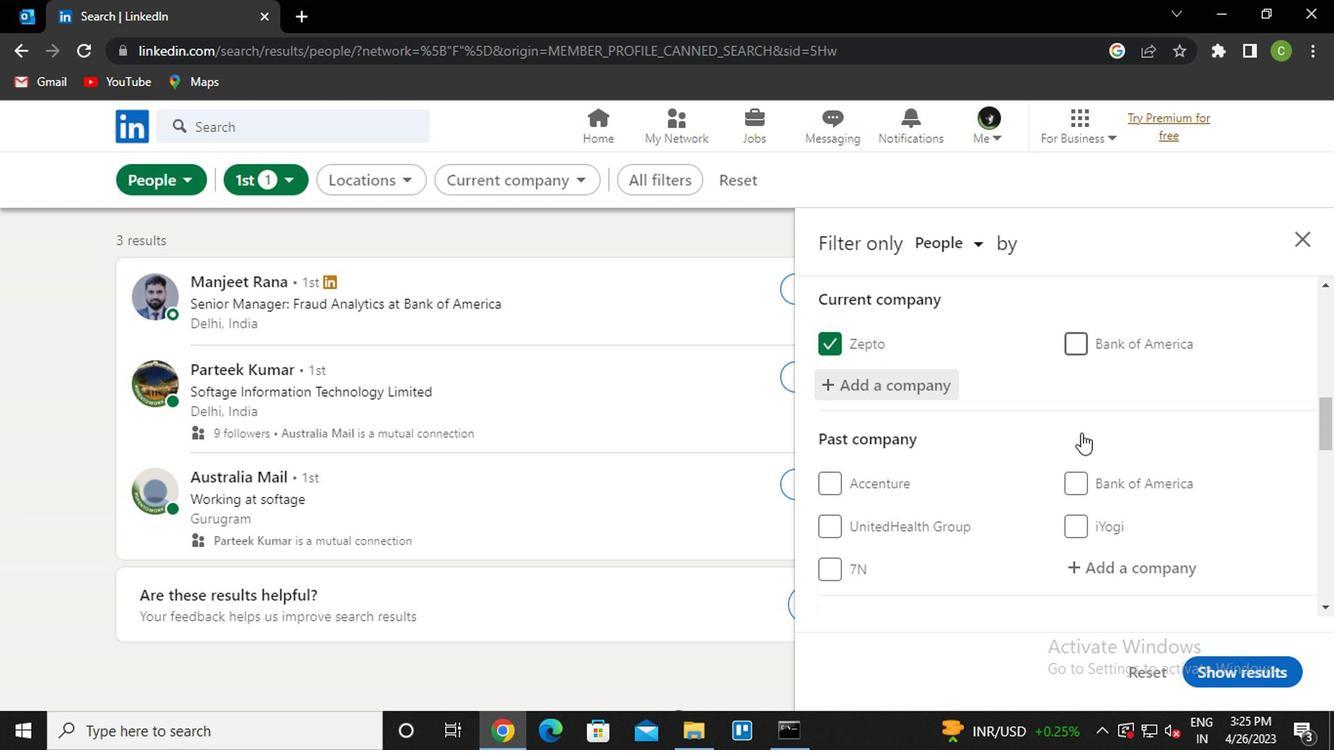 
Action: Mouse scrolled (1079, 428) with delta (0, 0)
Screenshot: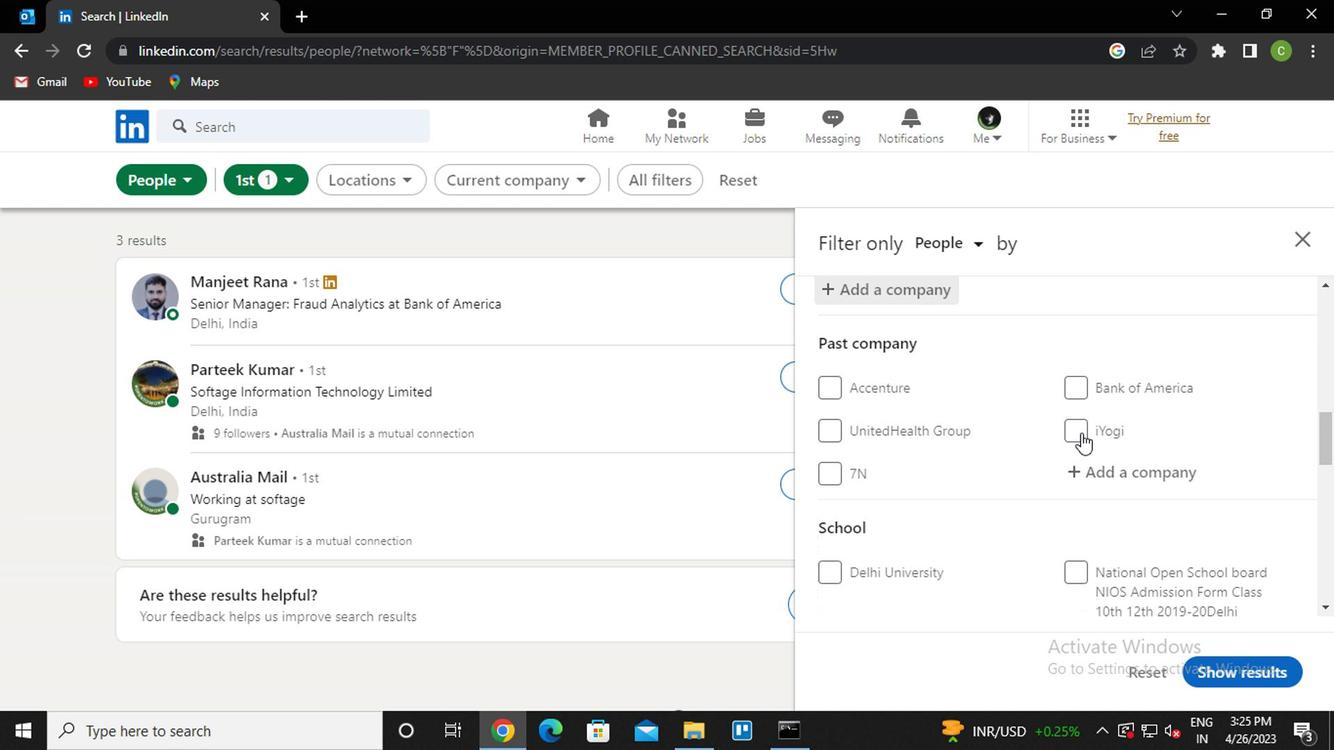 
Action: Mouse scrolled (1079, 428) with delta (0, 0)
Screenshot: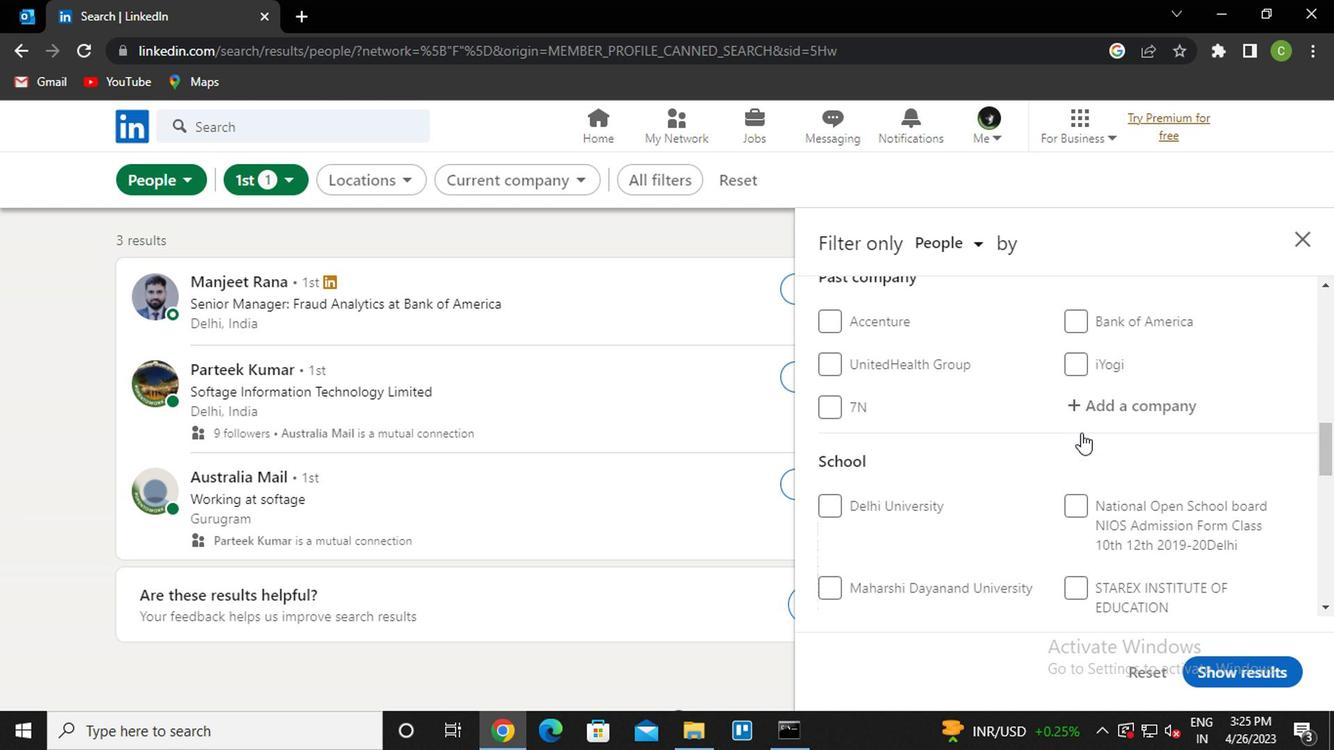 
Action: Mouse moved to (913, 515)
Screenshot: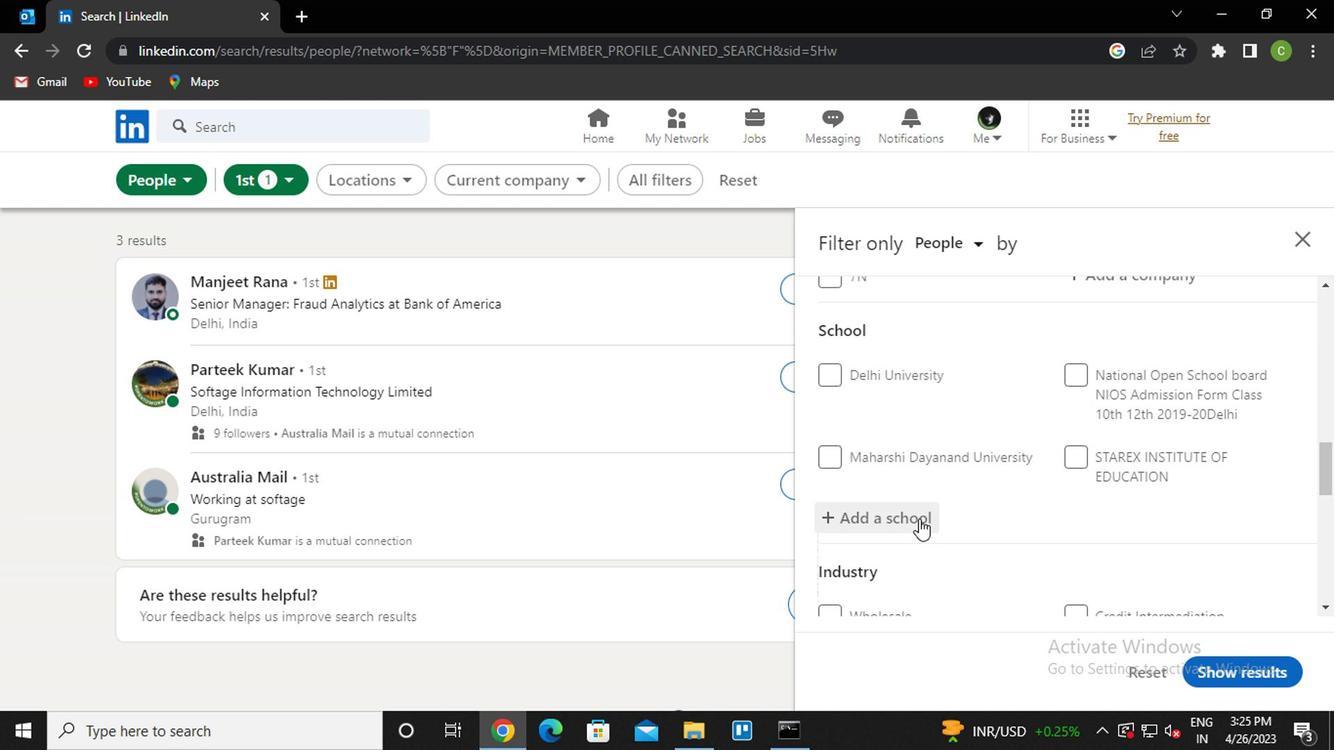 
Action: Mouse pressed left at (913, 515)
Screenshot: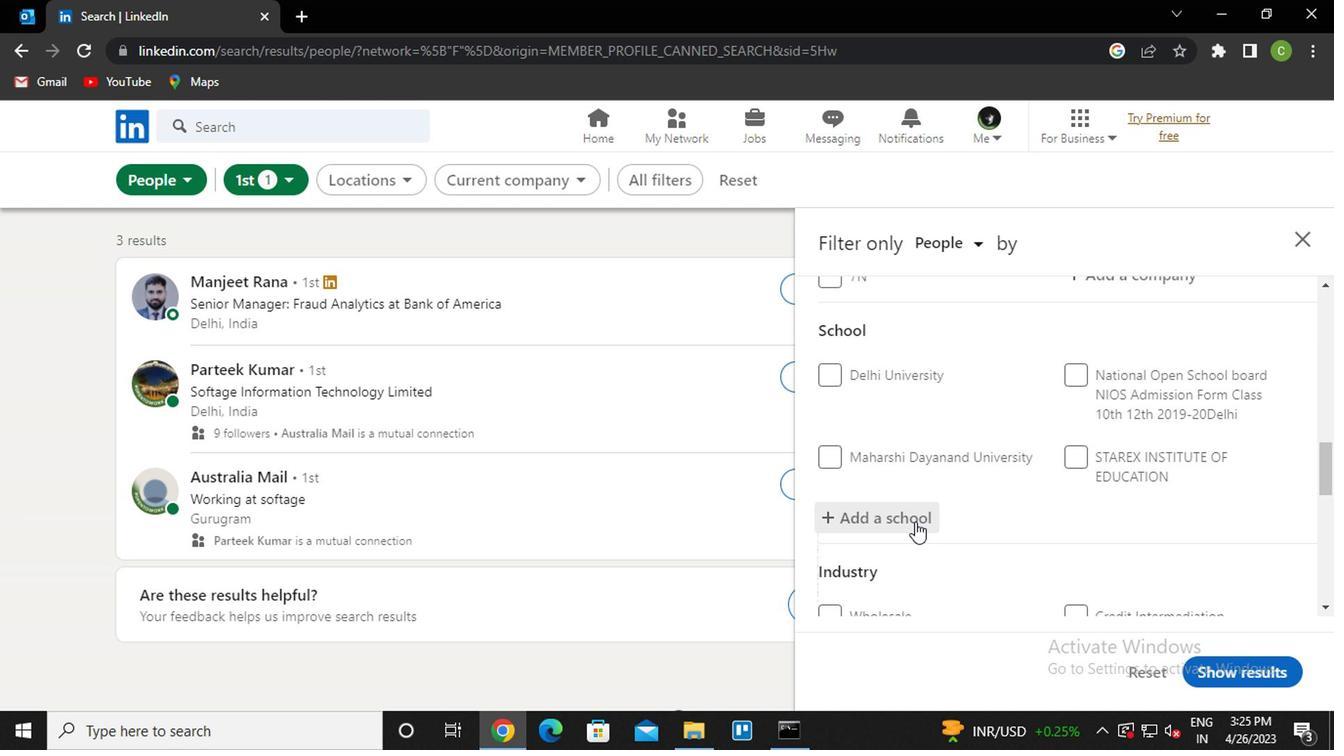 
Action: Key pressed <Key.caps_lock>s<Key.caps_lock>iva<Key.space><Key.caps_lock>s<Key.caps_lock>ivani<Key.down><Key.enter>
Screenshot: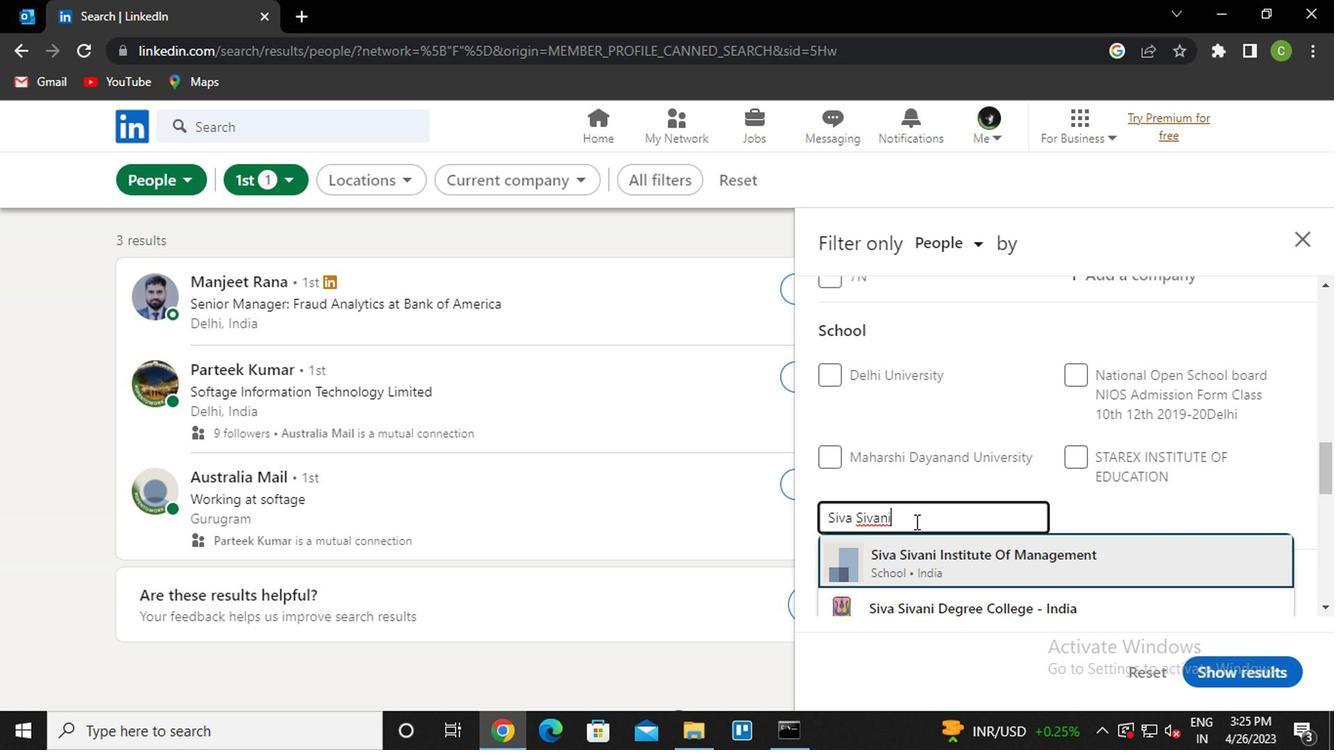 
Action: Mouse moved to (983, 485)
Screenshot: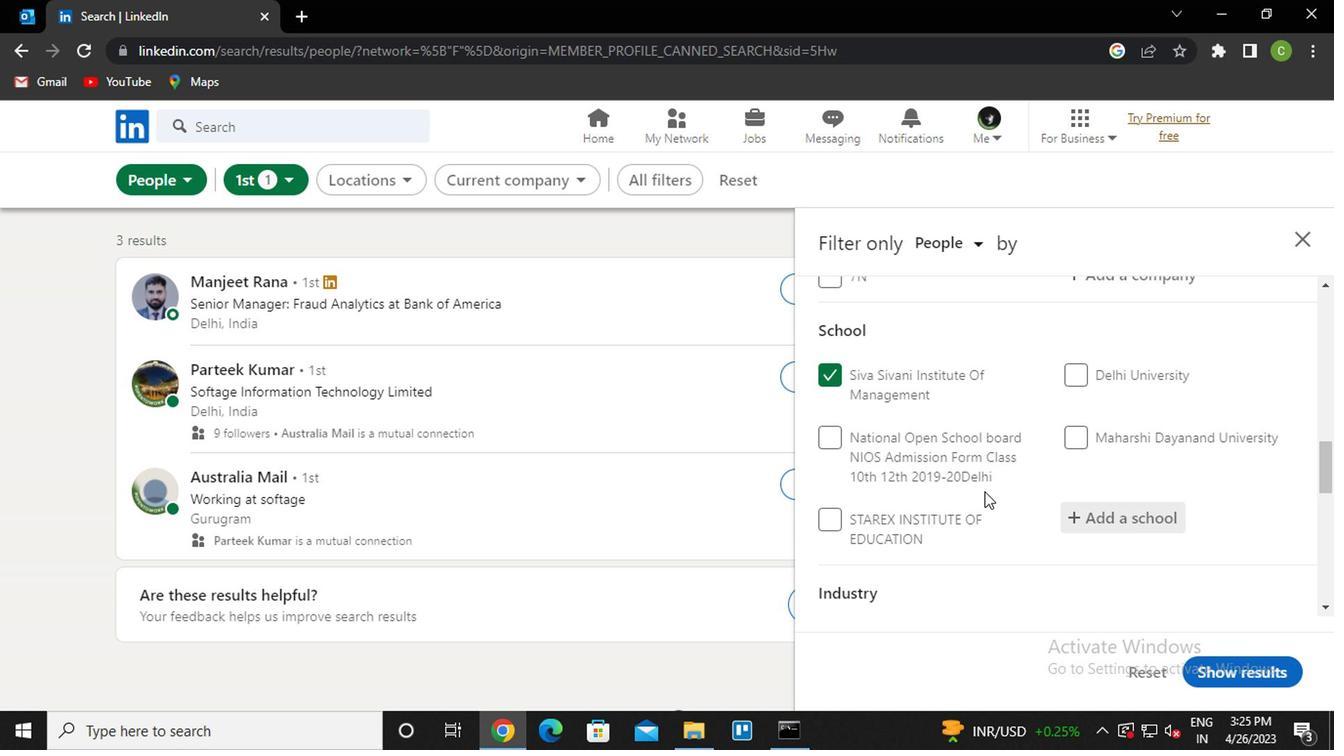 
Action: Mouse scrolled (983, 484) with delta (0, 0)
Screenshot: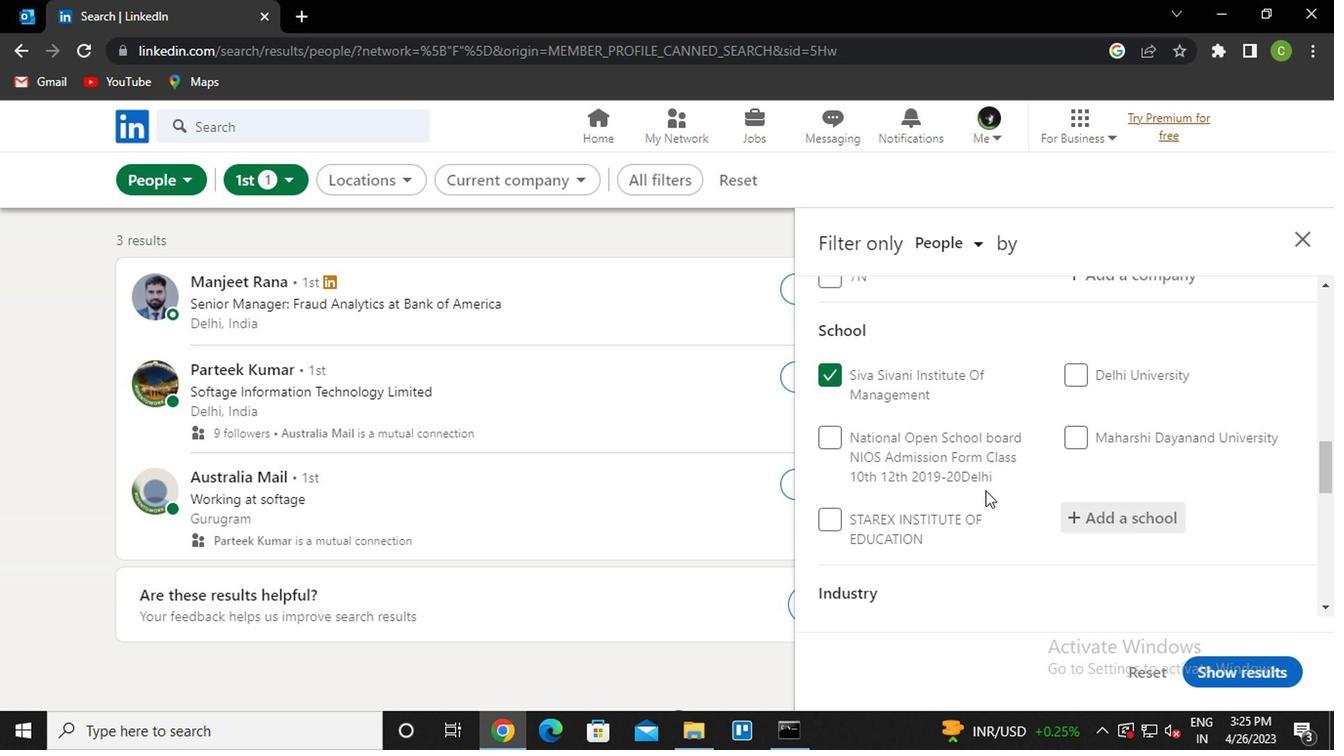 
Action: Mouse scrolled (983, 484) with delta (0, 0)
Screenshot: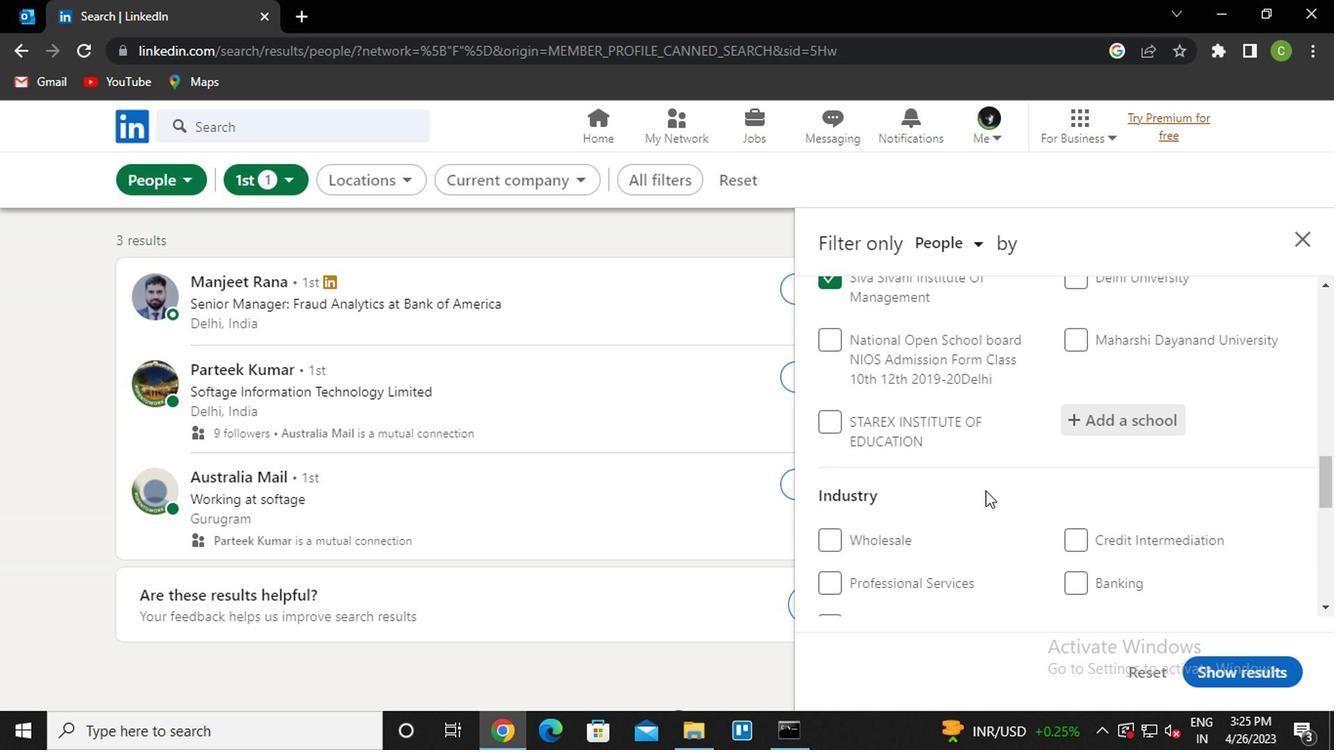 
Action: Mouse scrolled (983, 484) with delta (0, 0)
Screenshot: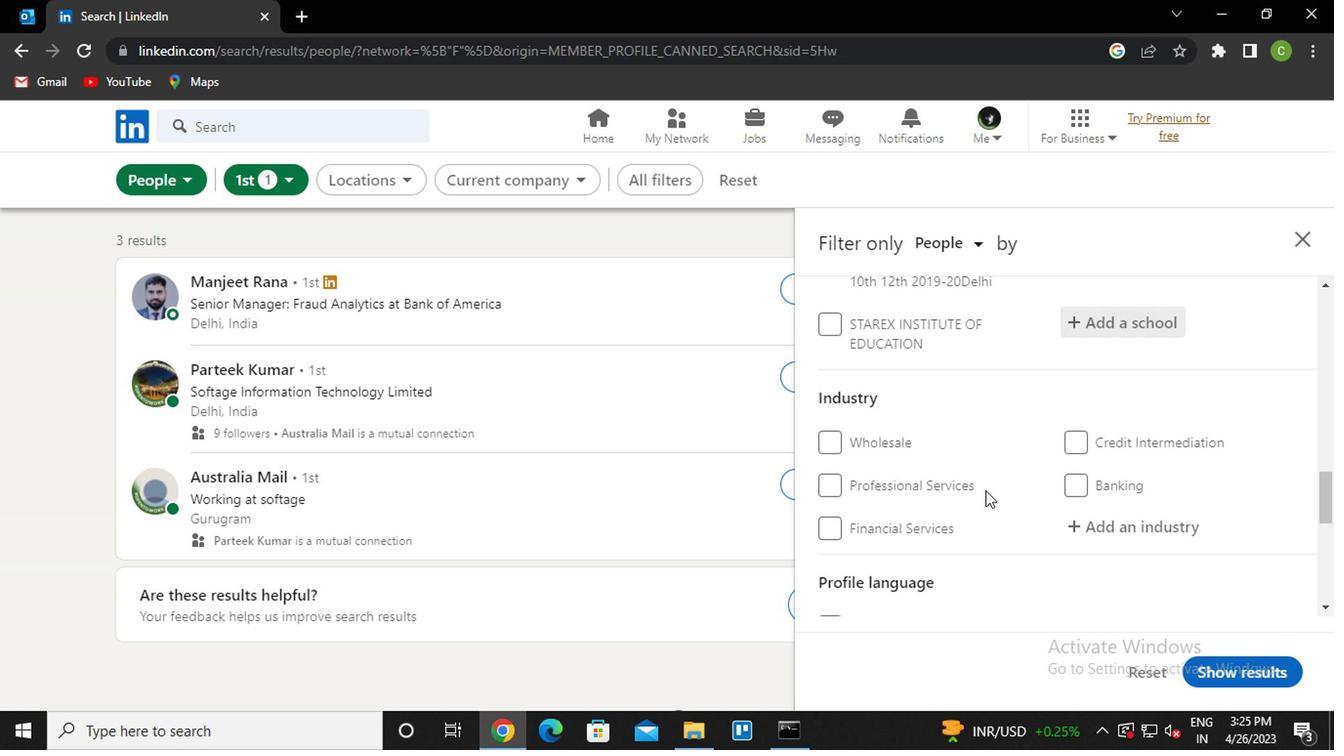 
Action: Mouse moved to (1084, 426)
Screenshot: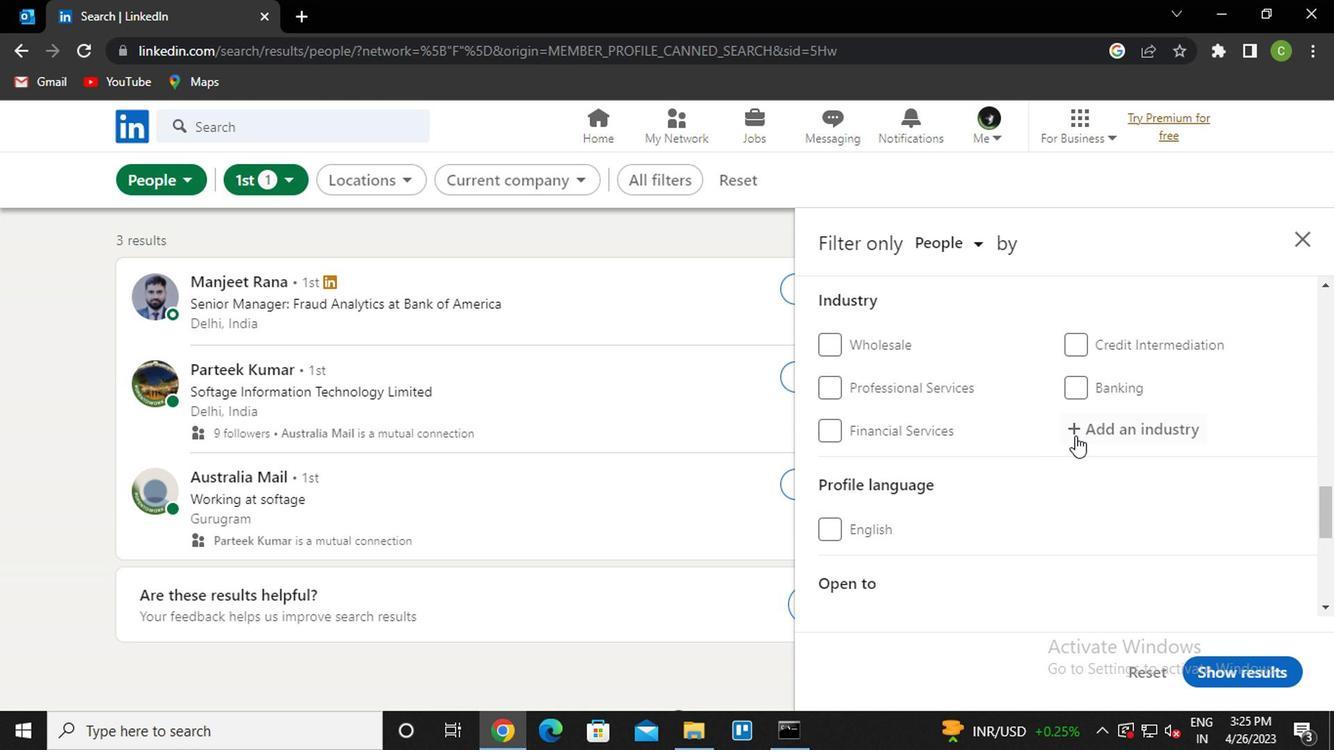 
Action: Mouse pressed left at (1084, 426)
Screenshot: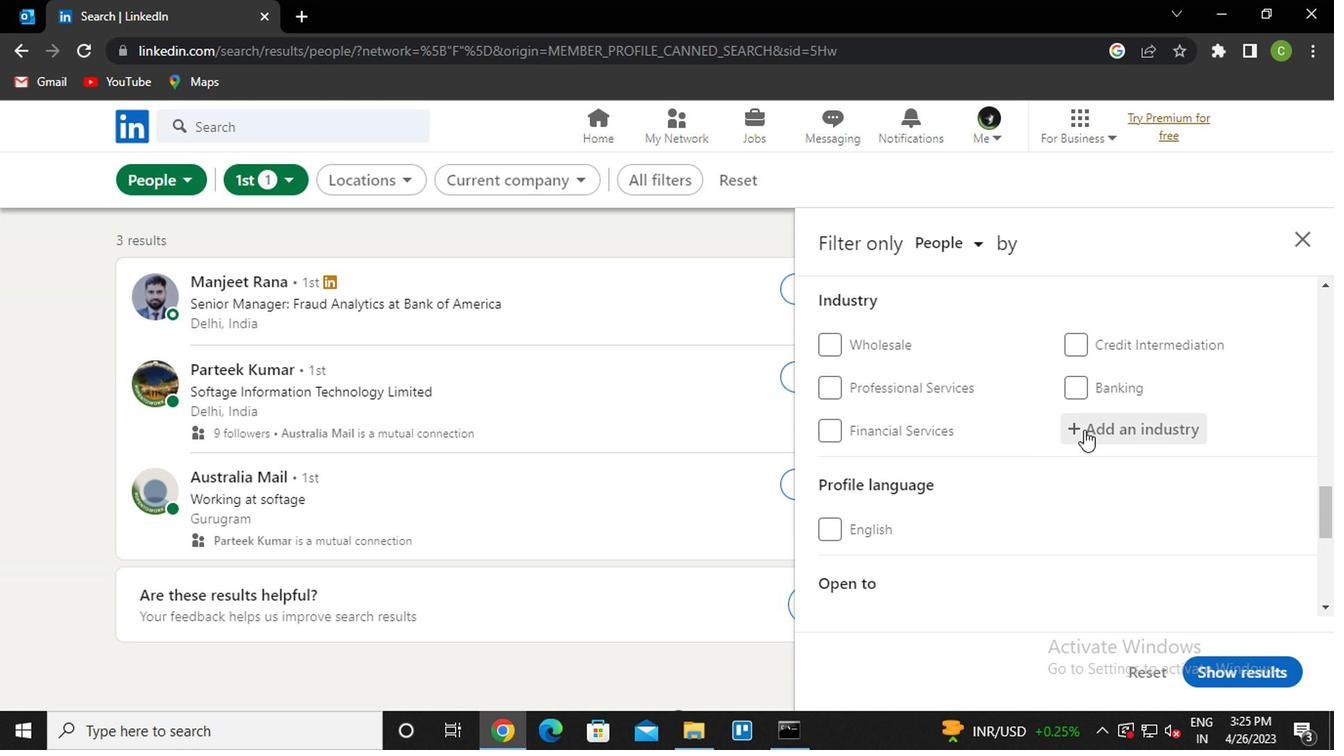 
Action: Key pressed <Key.caps_lock>n<Key.caps_lock><Key.backspace><Key.caps_lock>i<Key.caps_lock>Nternet<Key.down><Key.down><Key.down><Key.enter>
Screenshot: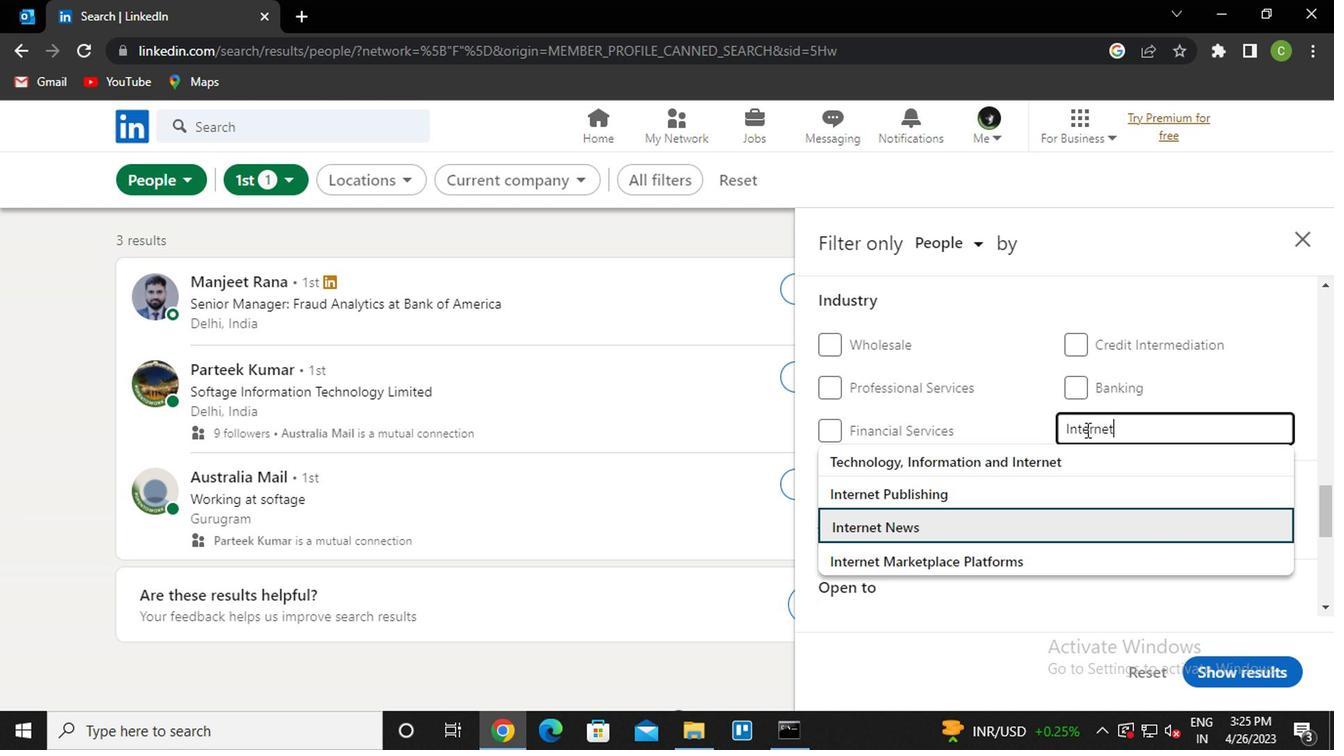 
Action: Mouse scrolled (1084, 424) with delta (0, -1)
Screenshot: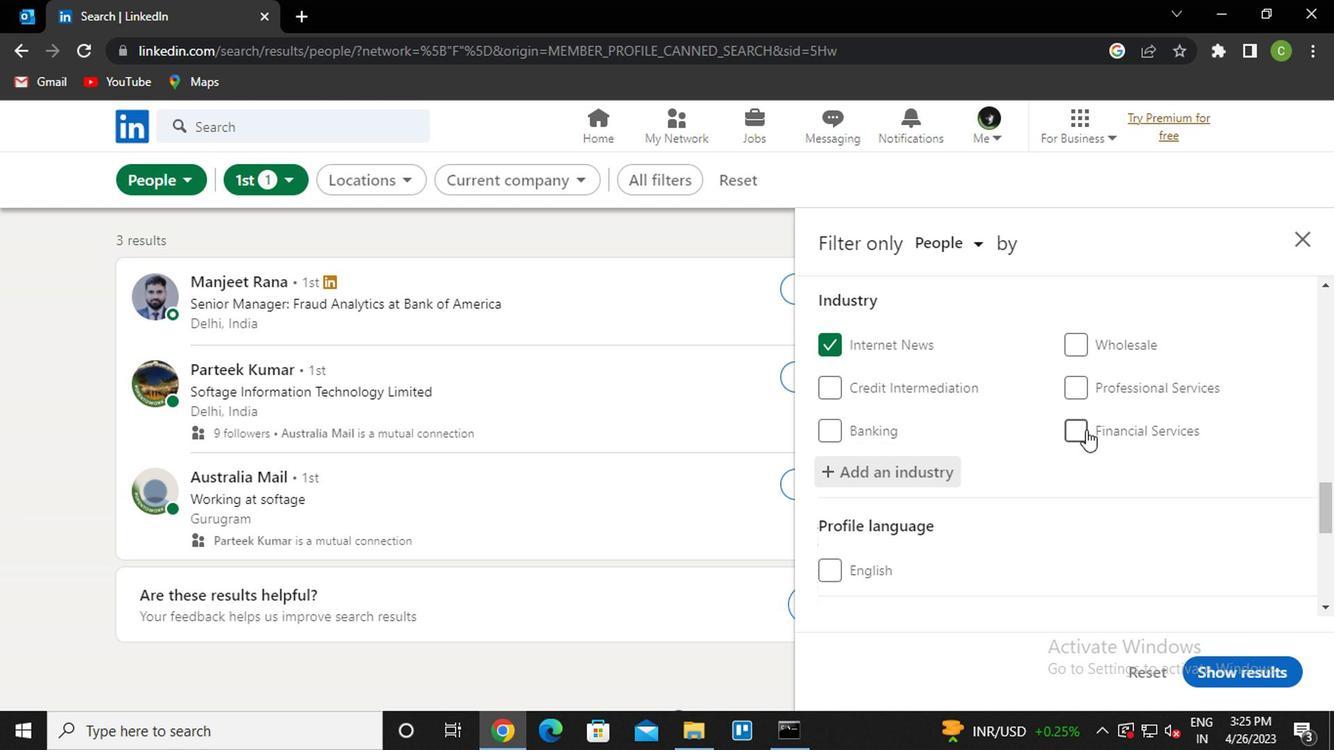 
Action: Mouse scrolled (1084, 424) with delta (0, -1)
Screenshot: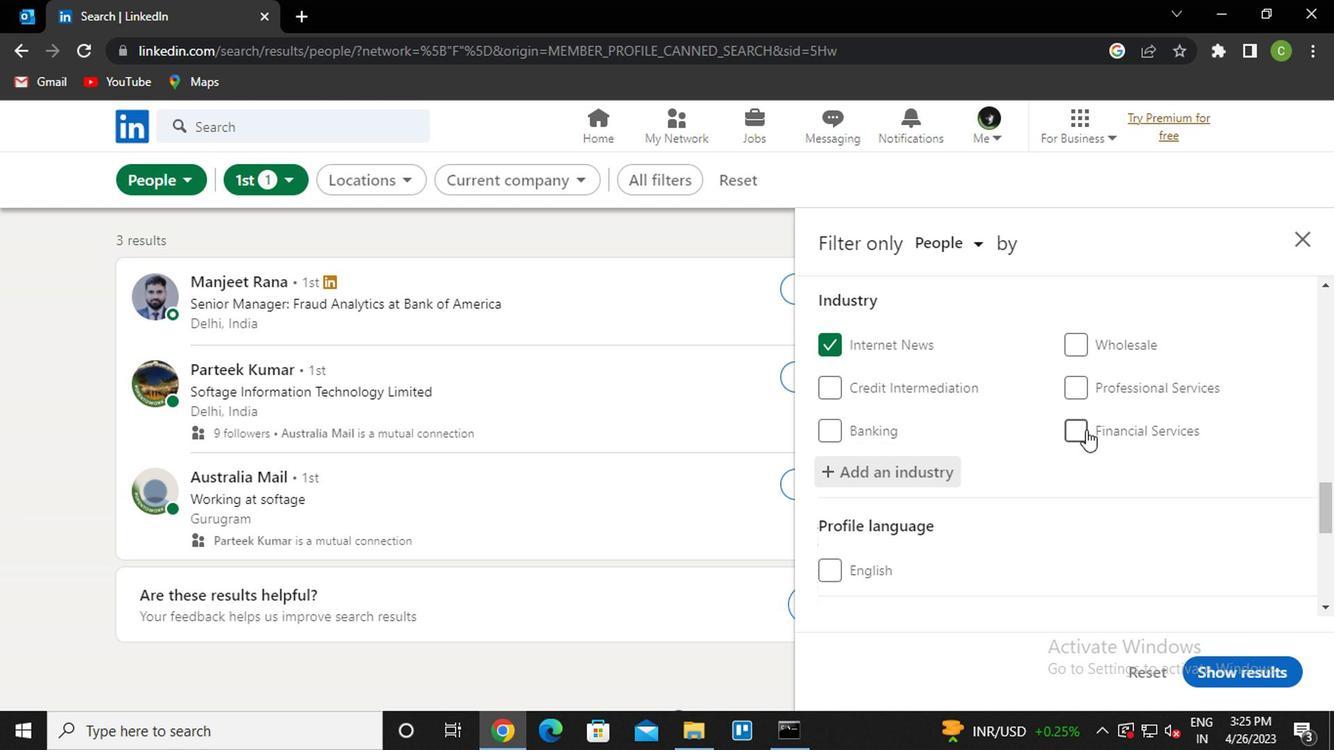 
Action: Mouse moved to (1081, 424)
Screenshot: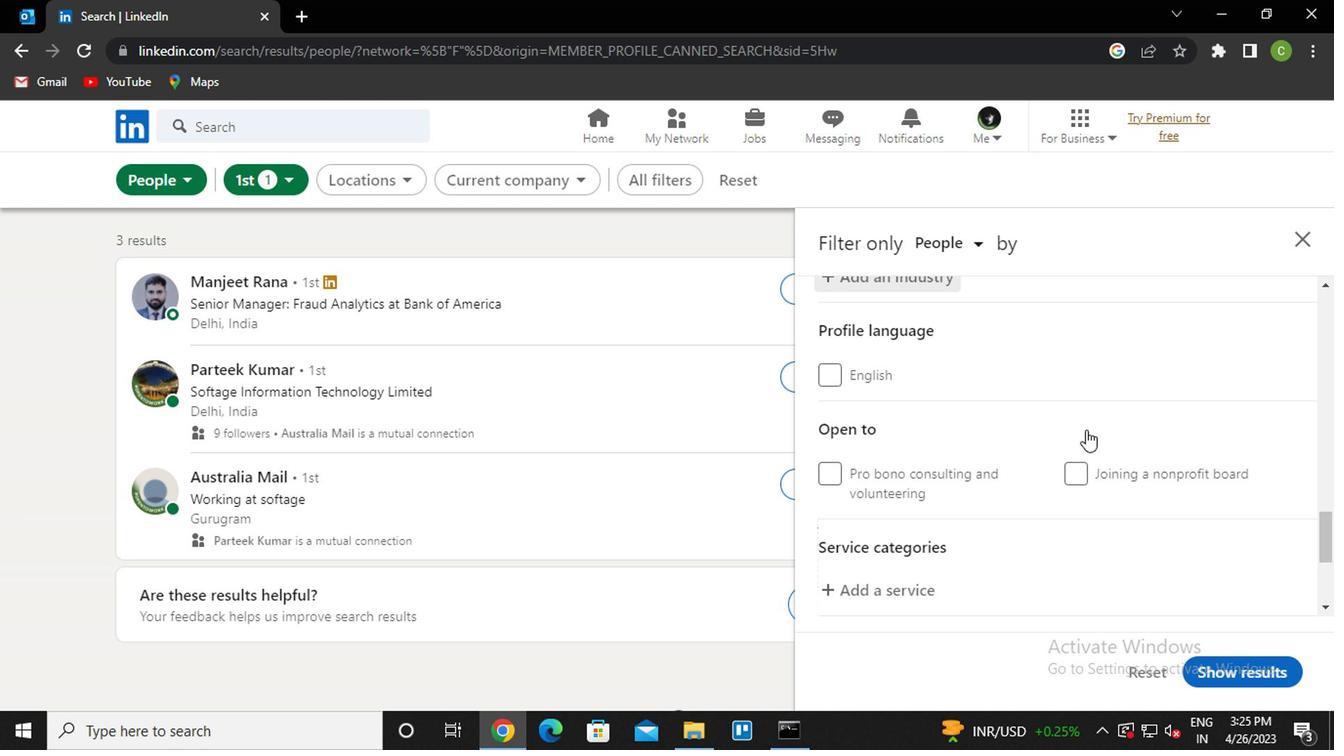 
Action: Mouse scrolled (1081, 423) with delta (0, 0)
Screenshot: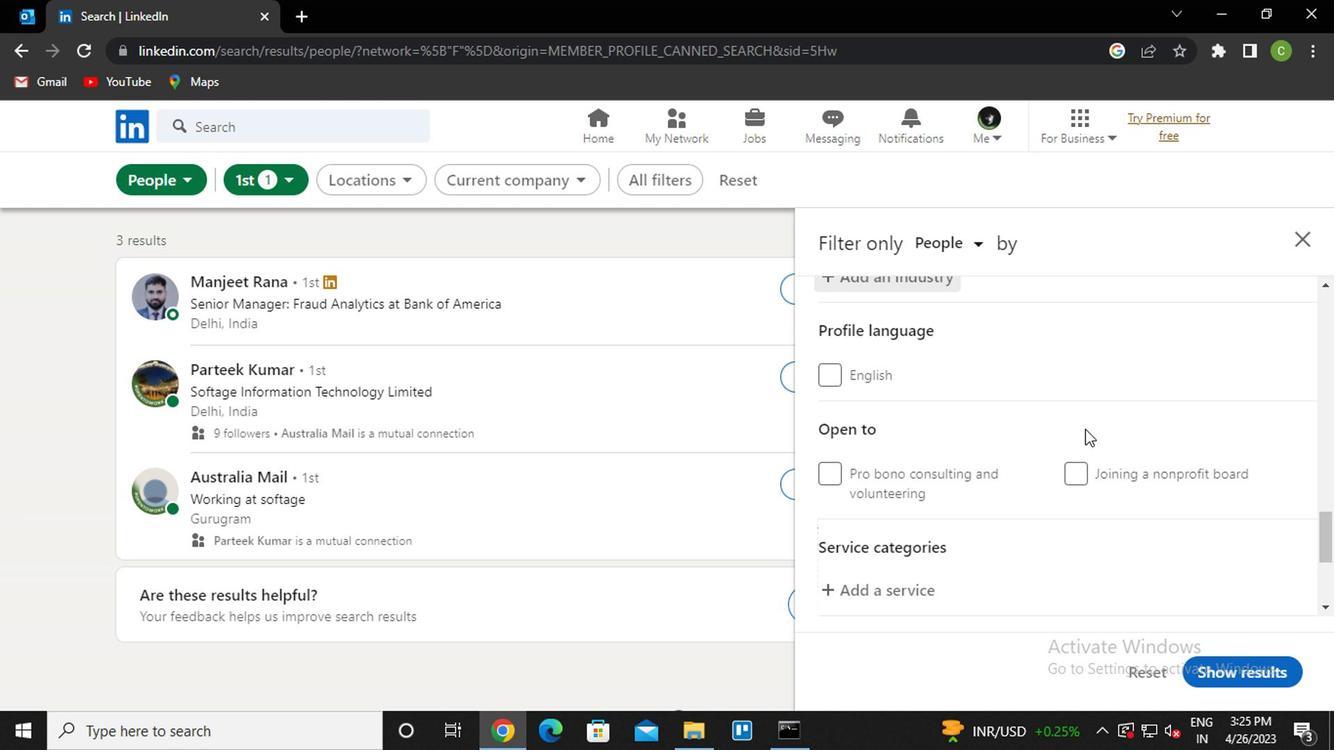 
Action: Mouse moved to (1069, 426)
Screenshot: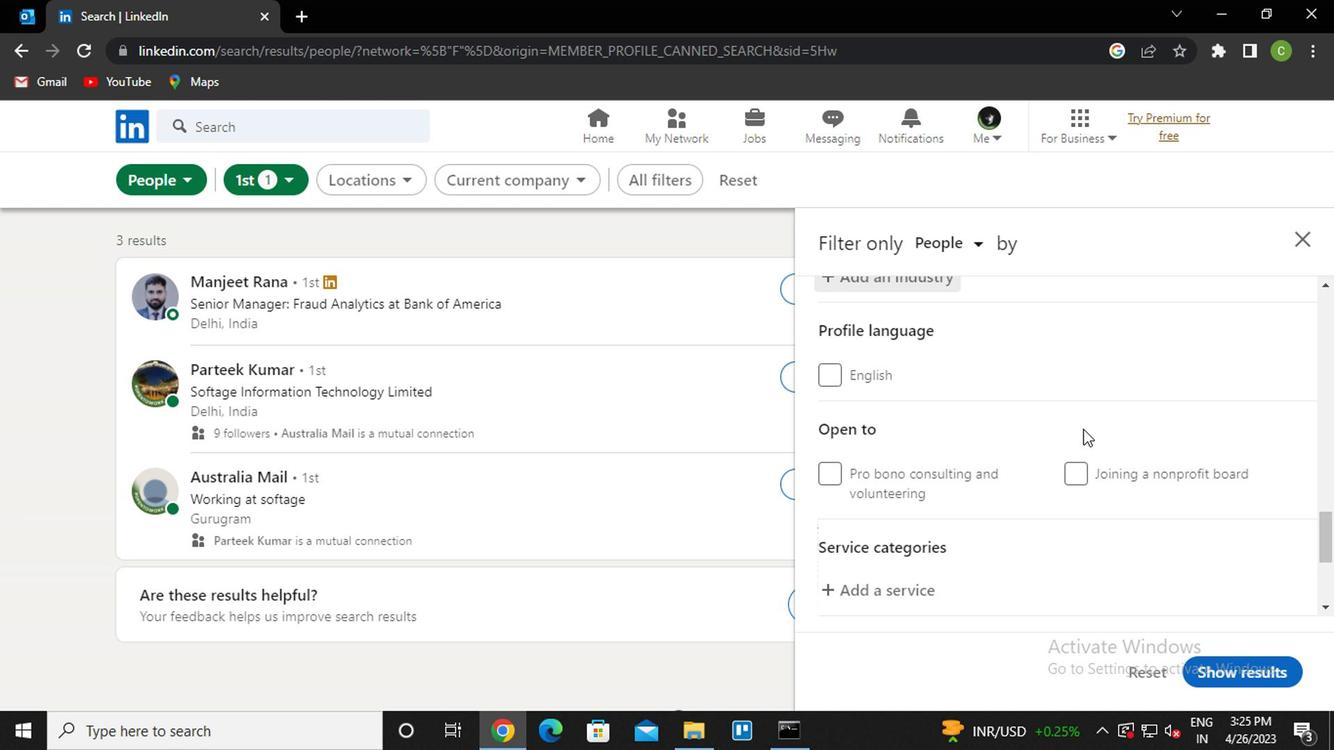 
Action: Mouse scrolled (1069, 424) with delta (0, -1)
Screenshot: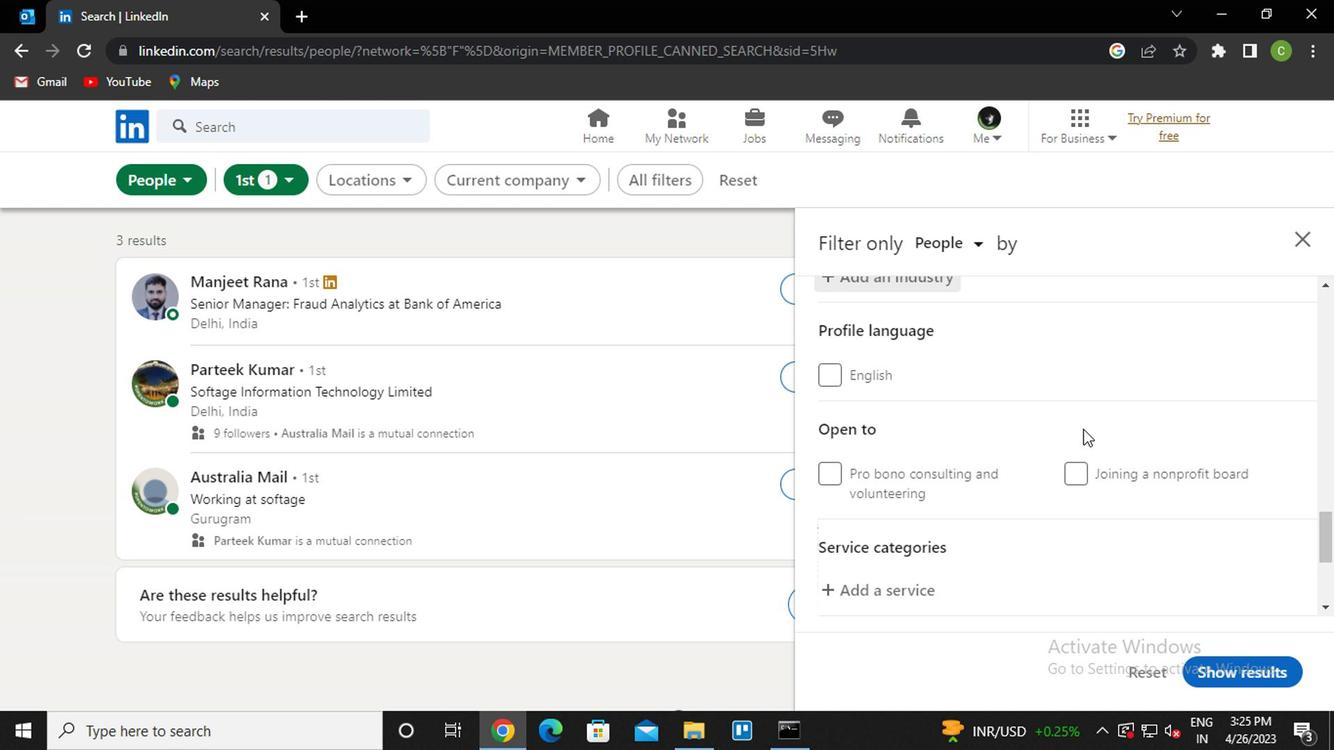 
Action: Mouse moved to (878, 396)
Screenshot: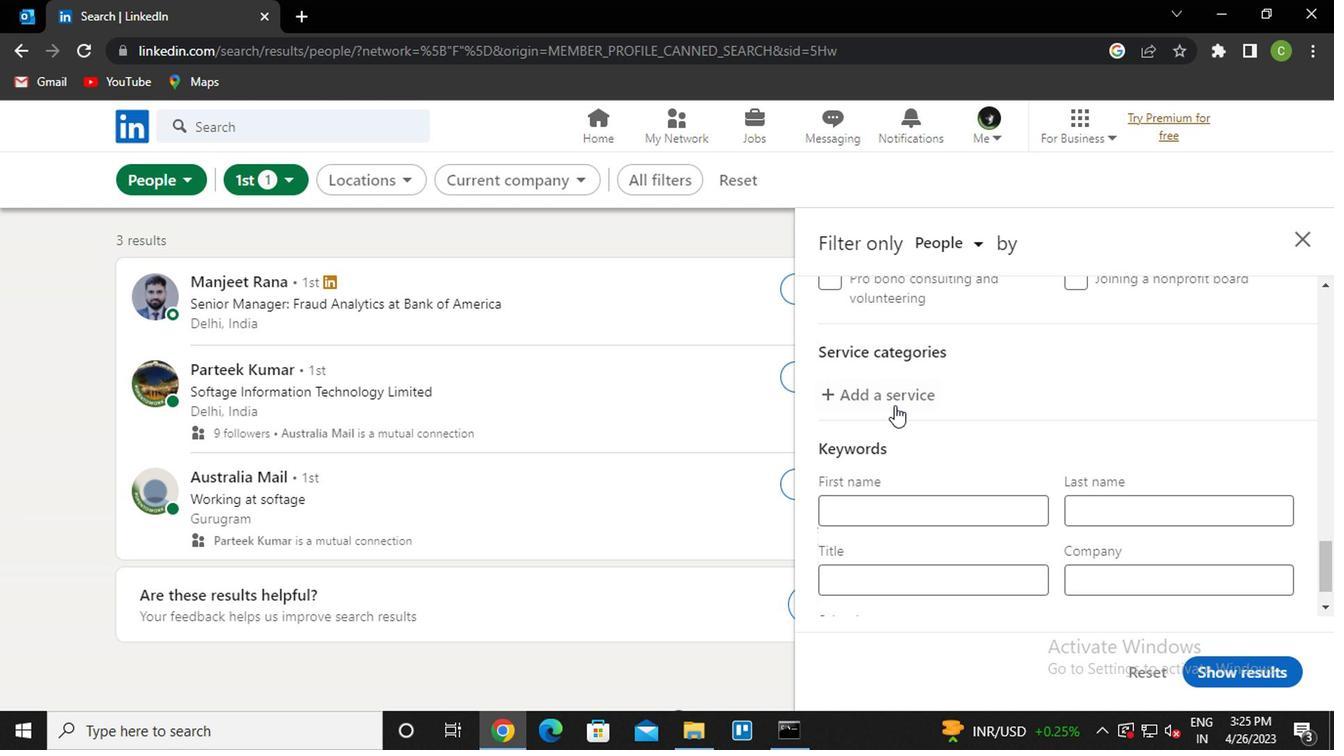 
Action: Mouse pressed left at (878, 396)
Screenshot: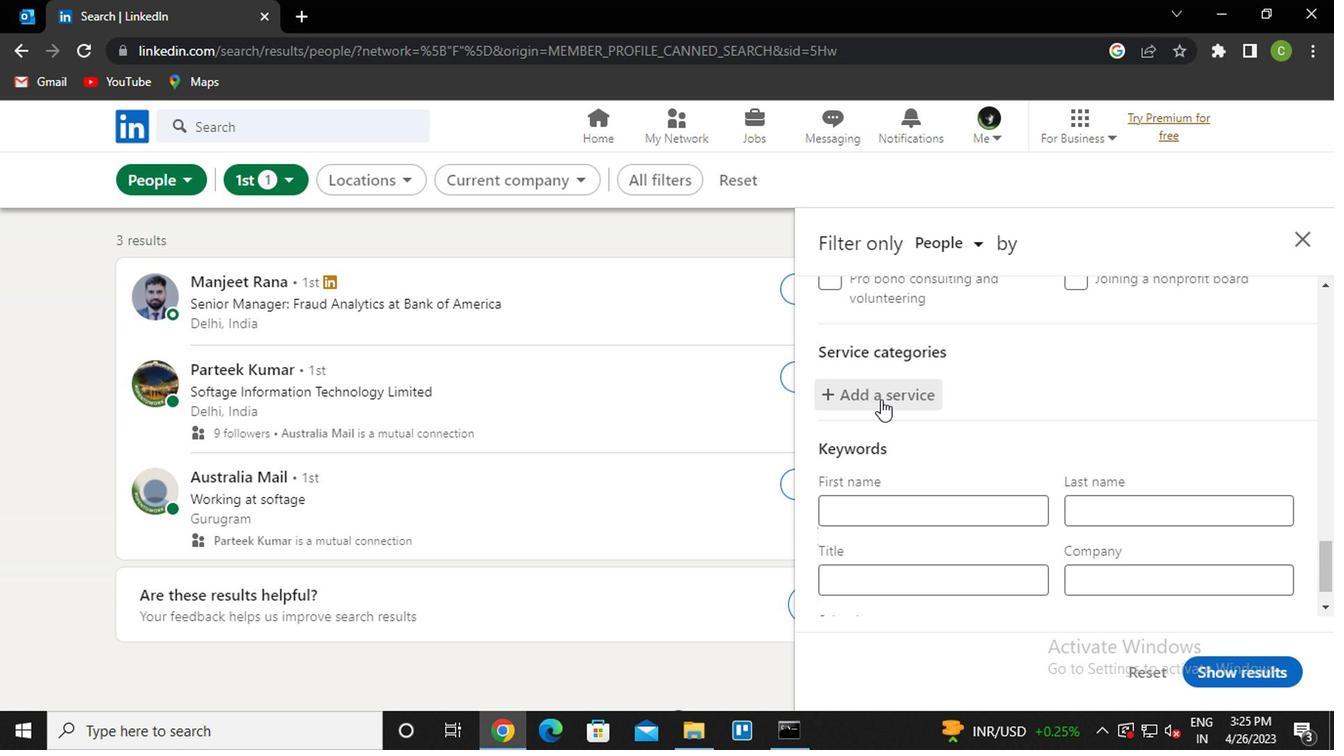 
Action: Key pressed <Key.caps_lock>w<Key.caps_lock>Eb<Key.space><Key.caps_lock>d<Key.caps_lock>E<Key.down><Key.down><Key.enter>
Screenshot: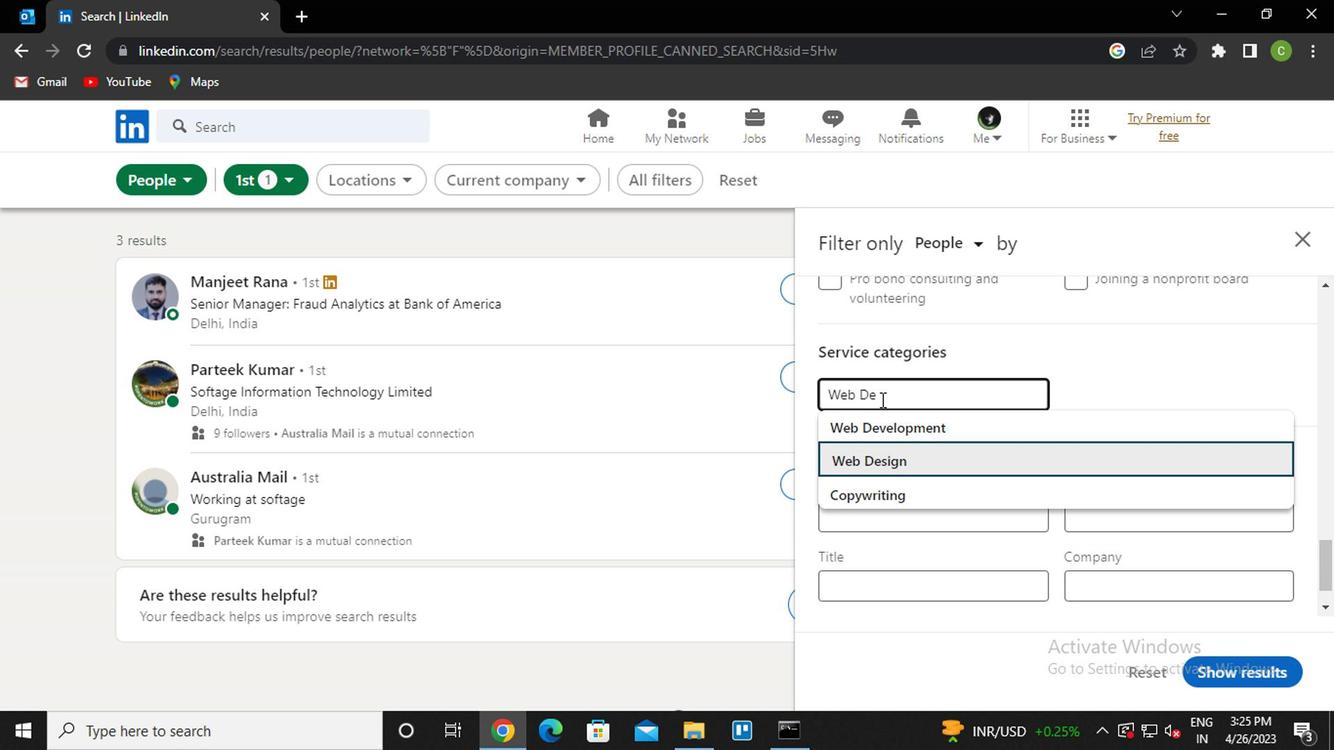 
Action: Mouse moved to (892, 391)
Screenshot: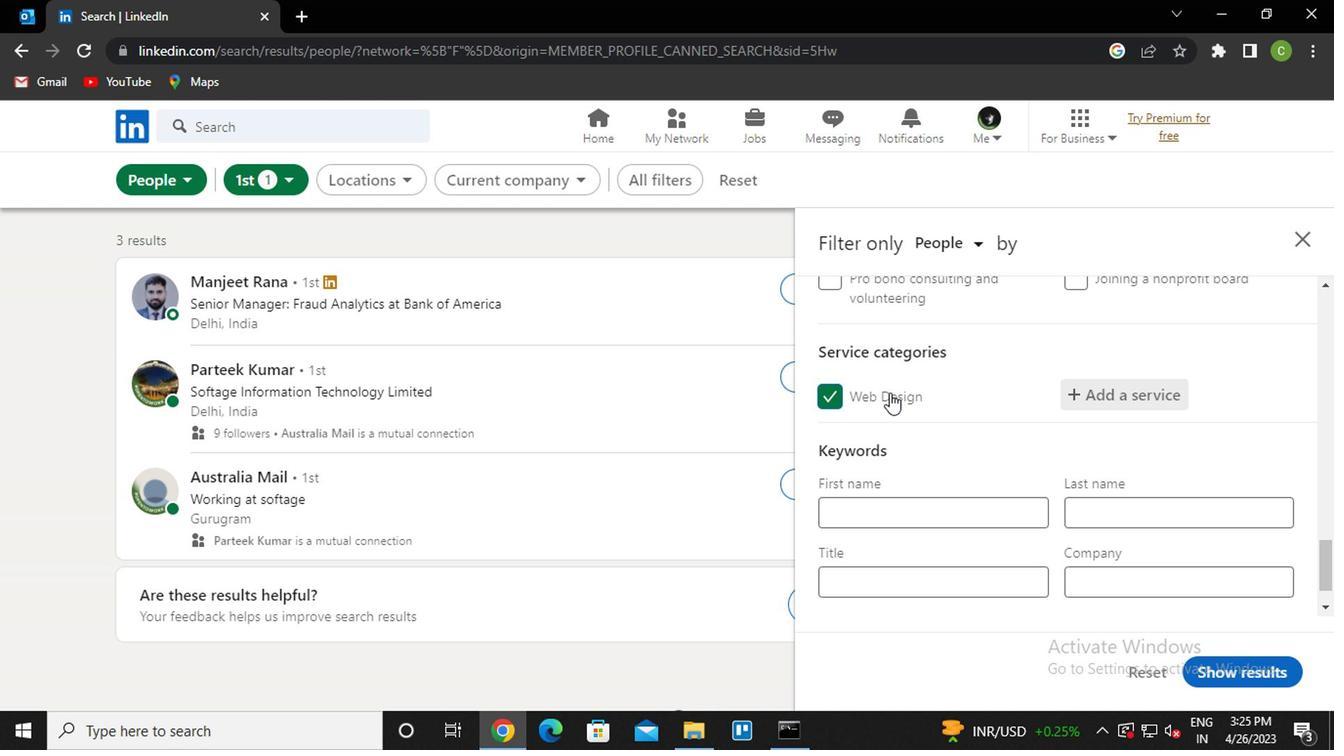 
Action: Mouse scrolled (892, 390) with delta (0, 0)
Screenshot: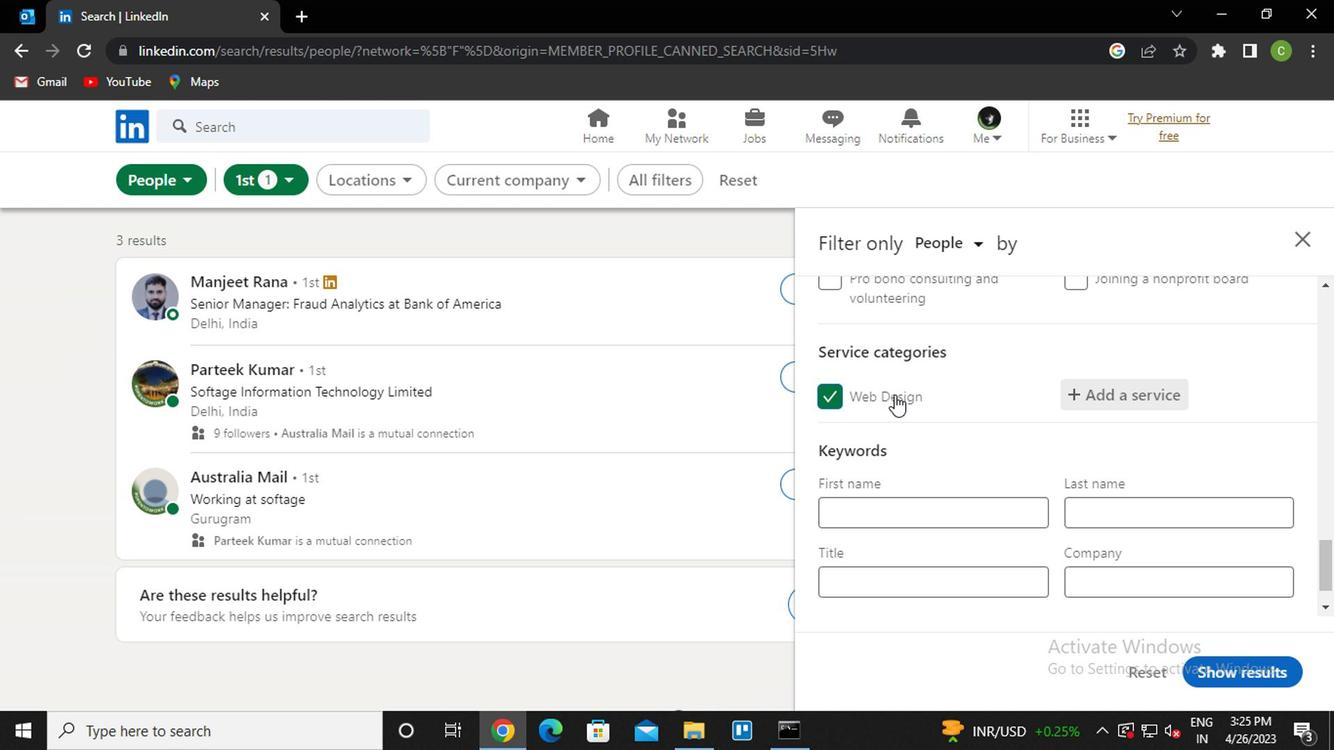 
Action: Mouse moved to (902, 401)
Screenshot: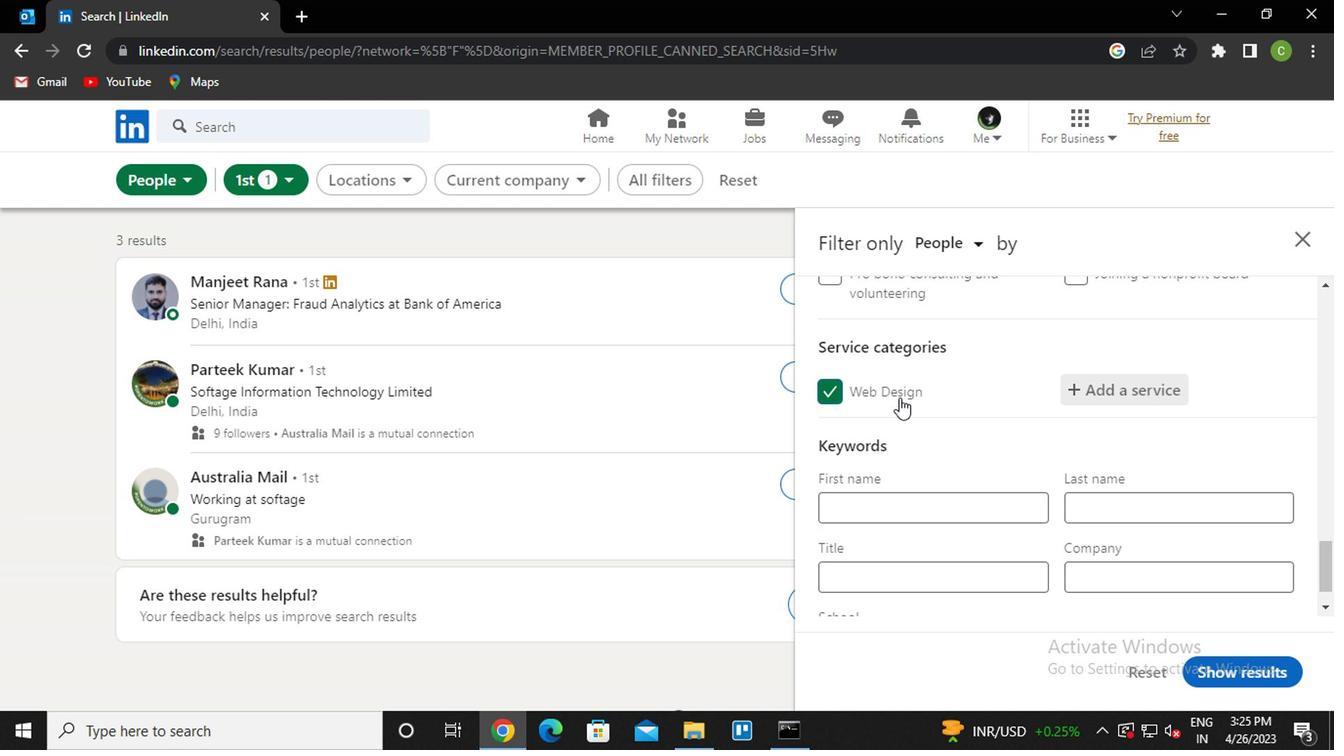 
Action: Mouse scrolled (902, 401) with delta (0, 0)
Screenshot: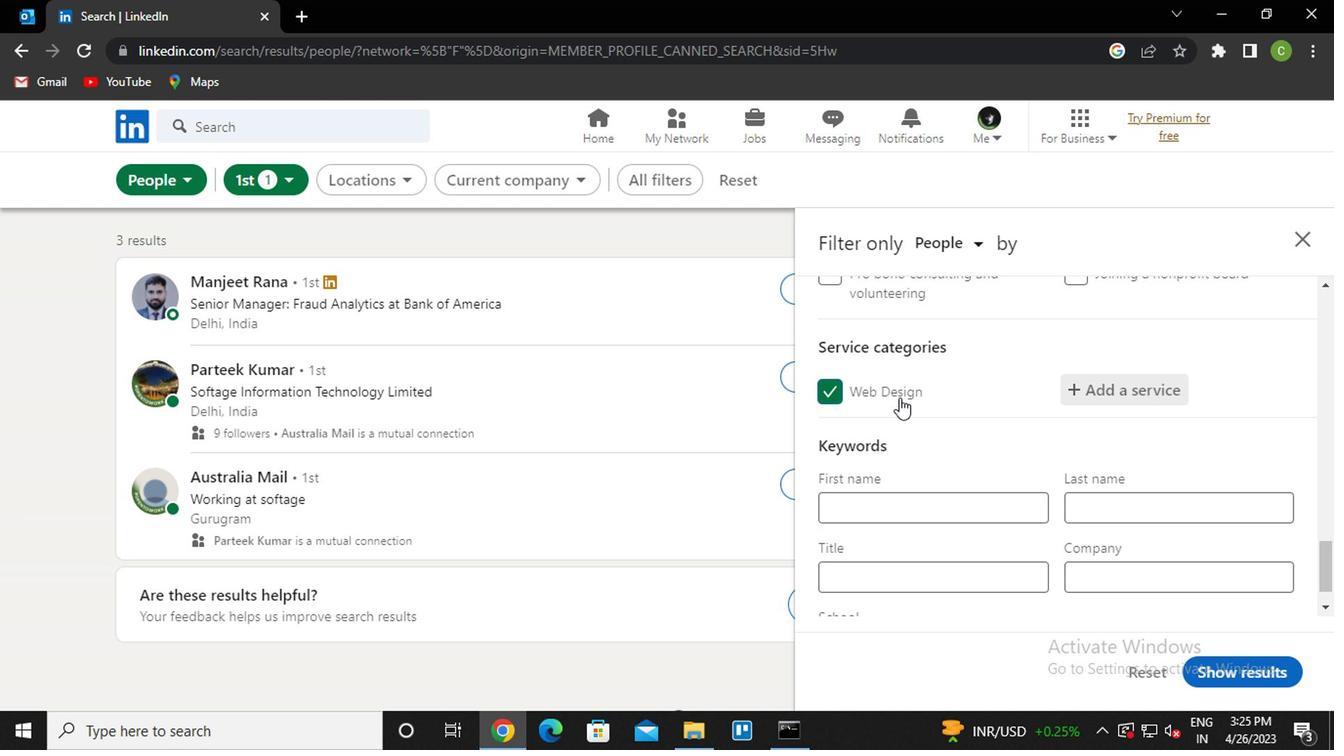 
Action: Mouse moved to (924, 525)
Screenshot: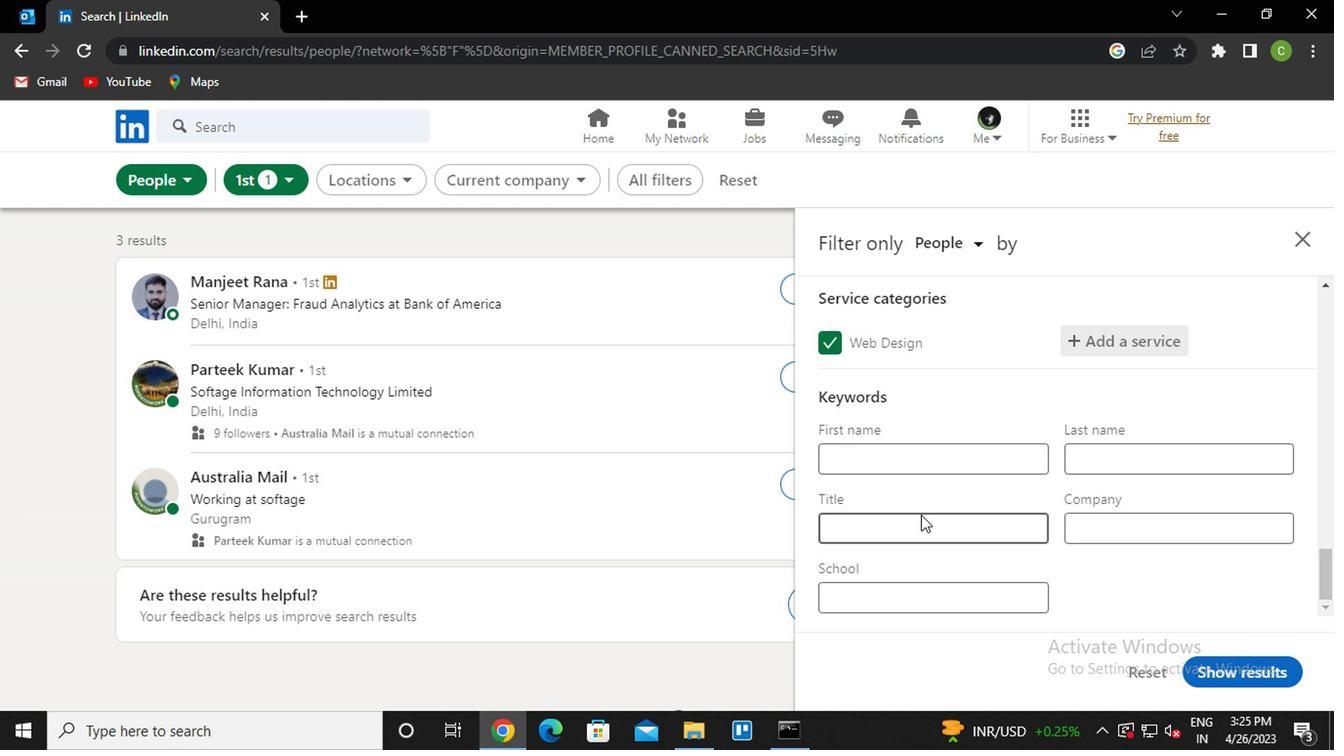 
Action: Mouse pressed left at (924, 525)
Screenshot: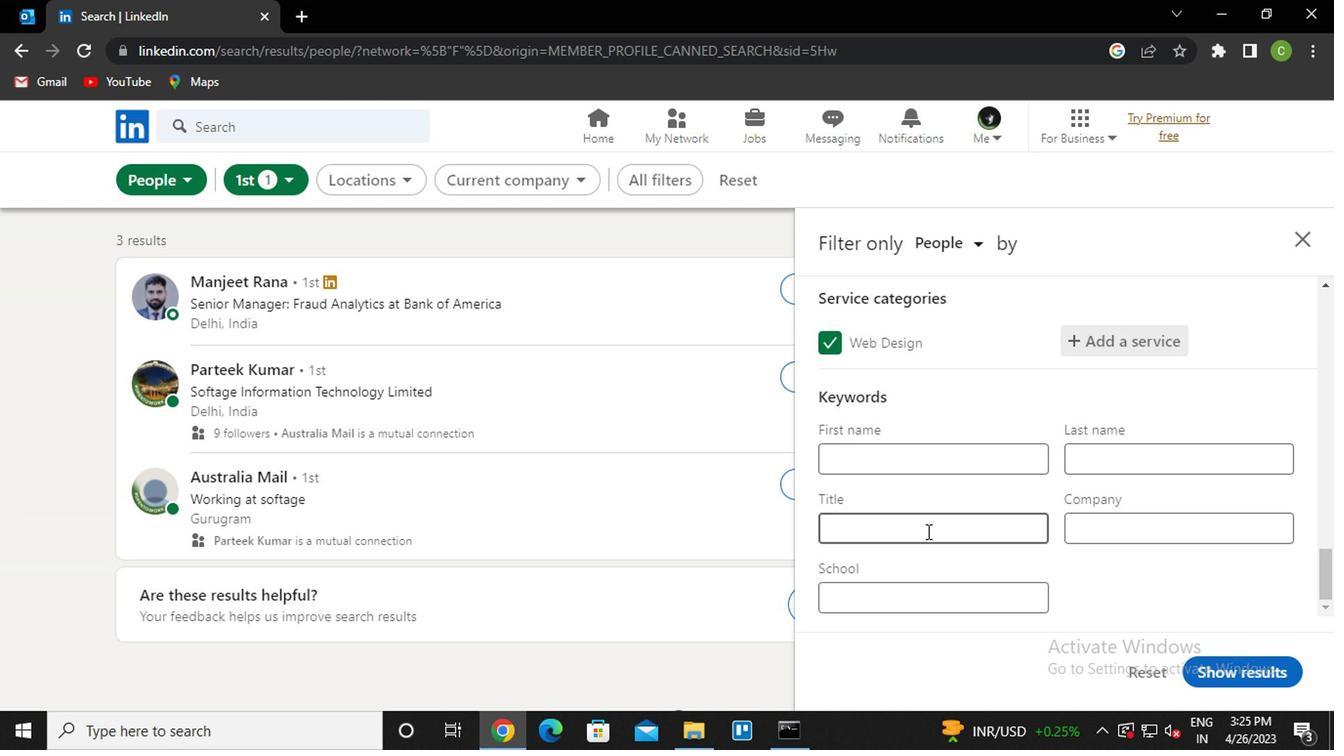 
Action: Key pressed <Key.caps_lock>s<Key.caps_lock>ocisl<Key.backspace><Key.backspace>al<Key.space><Key.caps_lock>w<Key.caps_lock>orker
Screenshot: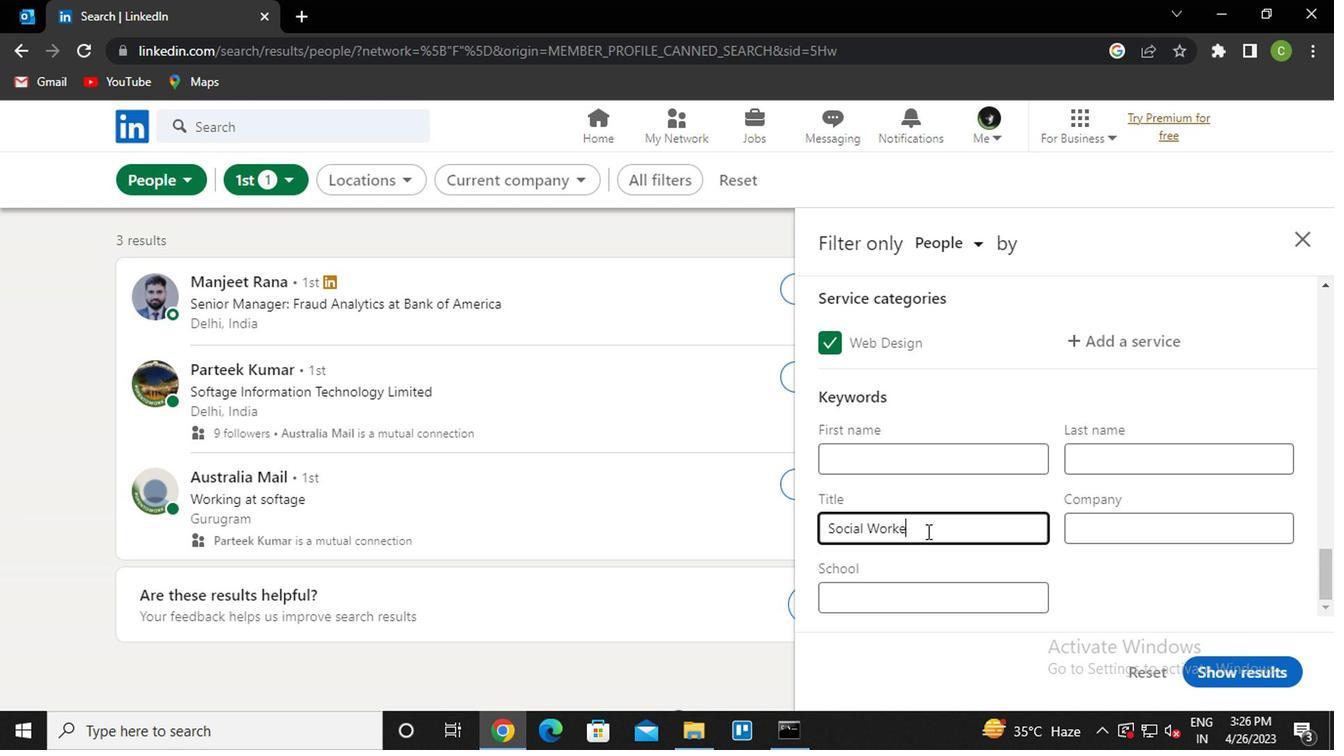 
Action: Mouse moved to (1269, 671)
Screenshot: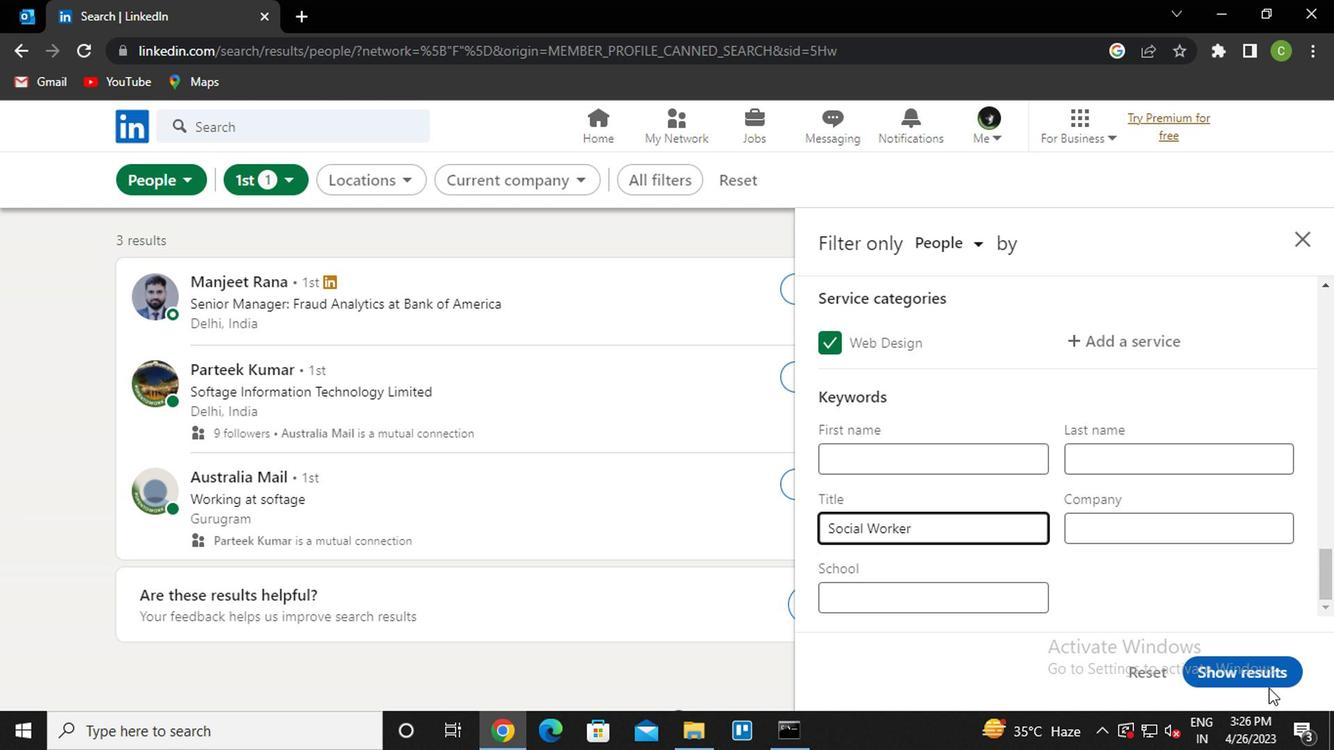 
Action: Mouse pressed left at (1269, 671)
Screenshot: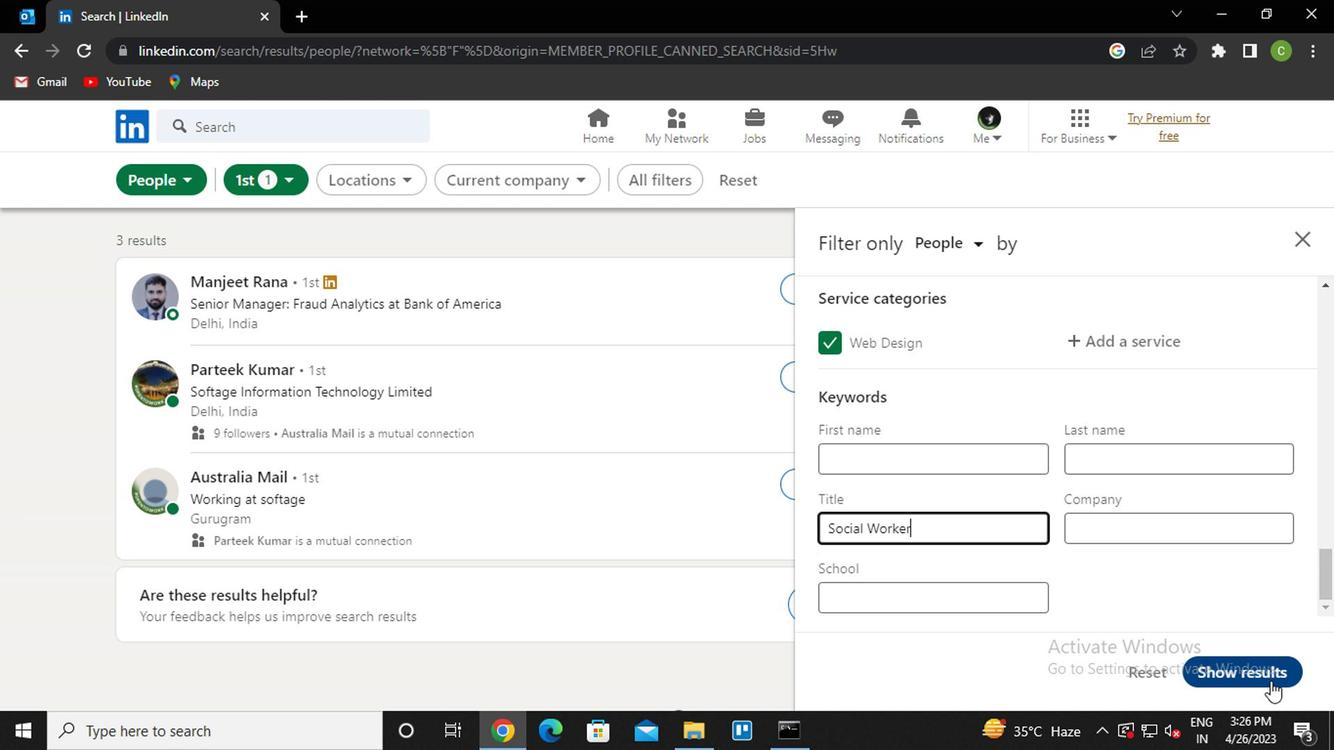 
Action: Mouse moved to (774, 566)
Screenshot: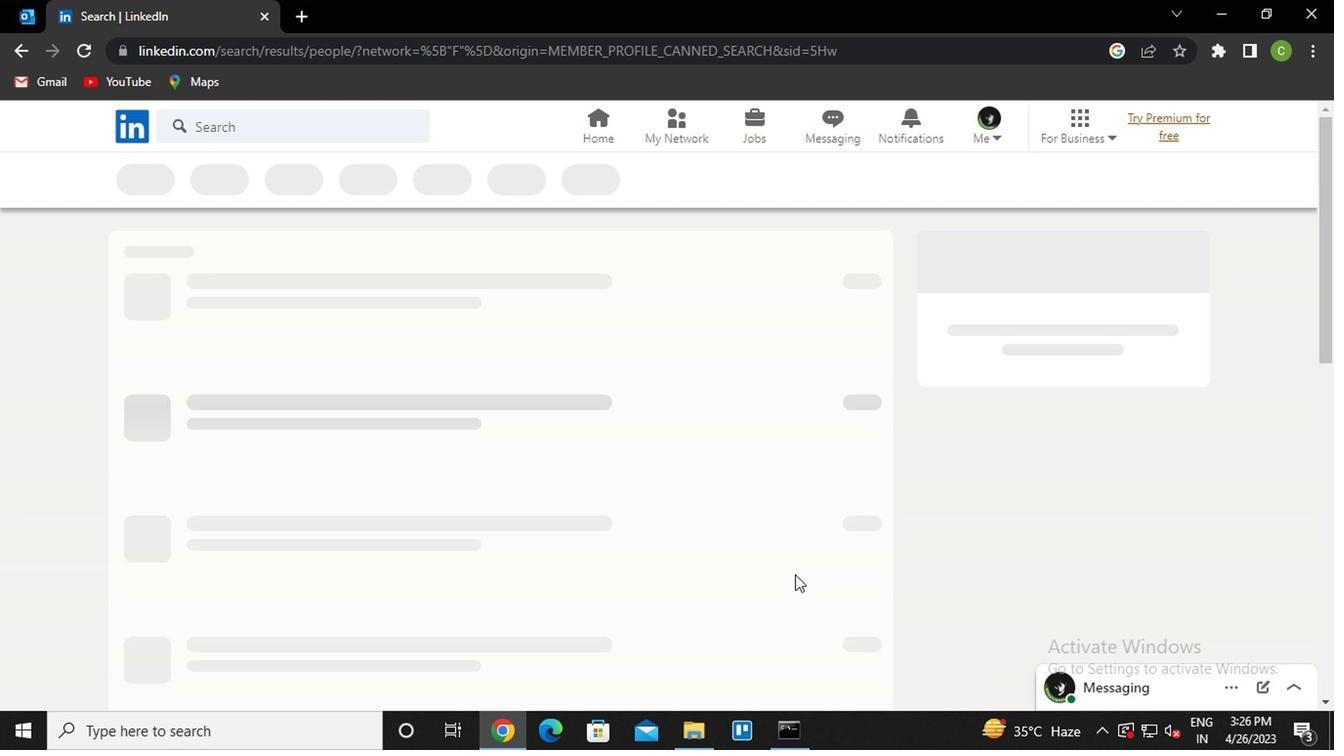 
